 Task: Add an event with the title Second Project Evaluation and Lessons Learned Discussion, date '2024/03/04', time 7:30 AM to 9:30 AMand add a description: Emphasize the significance of clear communication throughout the exercise. Encourage catchers to use verbal cues, such as Ready? or Fall when ready, to establish a synchronized rhythm.Select event color  Basil . Add location for the event as: Glasgow, UK, logged in from the account softage.8@softage.netand send the event invitation to softage.6@softage.net and softage.7@softage.net. Set a reminder for the event Every weekday(Monday to Friday)
Action: Mouse moved to (77, 107)
Screenshot: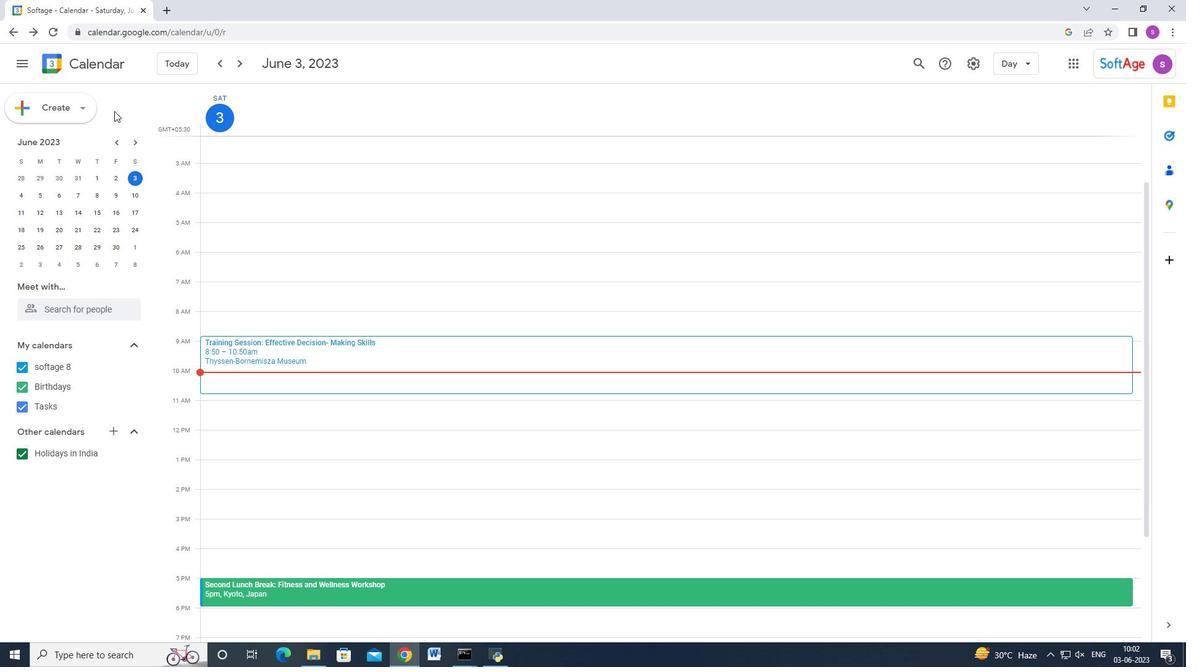 
Action: Mouse pressed left at (77, 107)
Screenshot: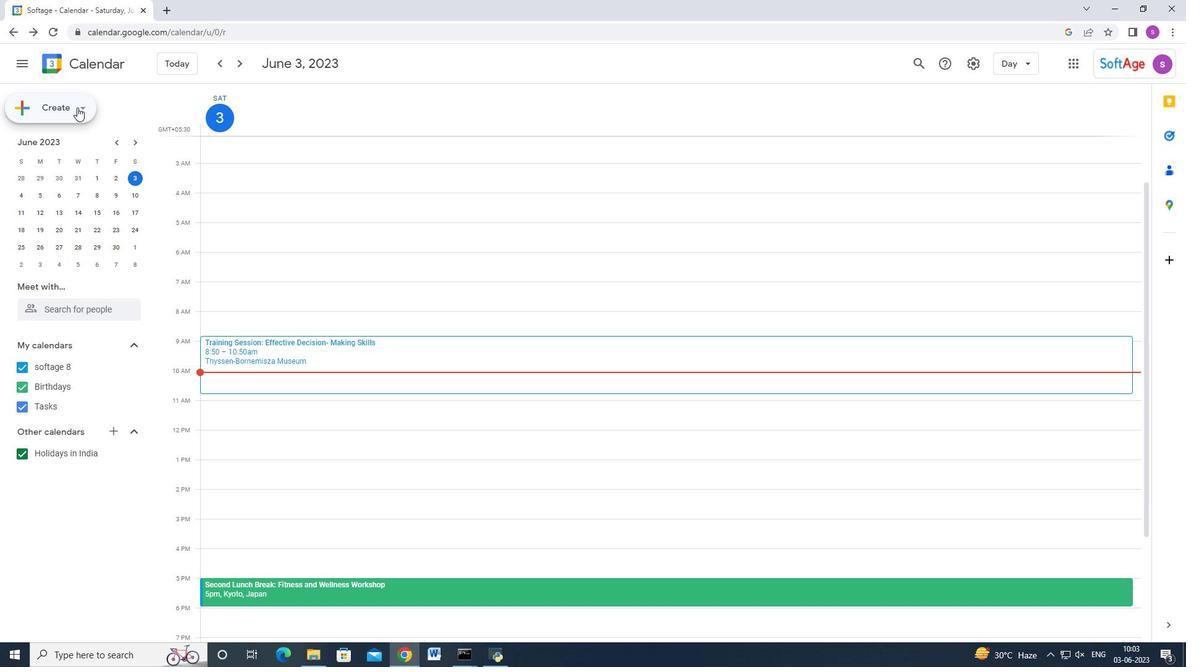 
Action: Mouse moved to (57, 138)
Screenshot: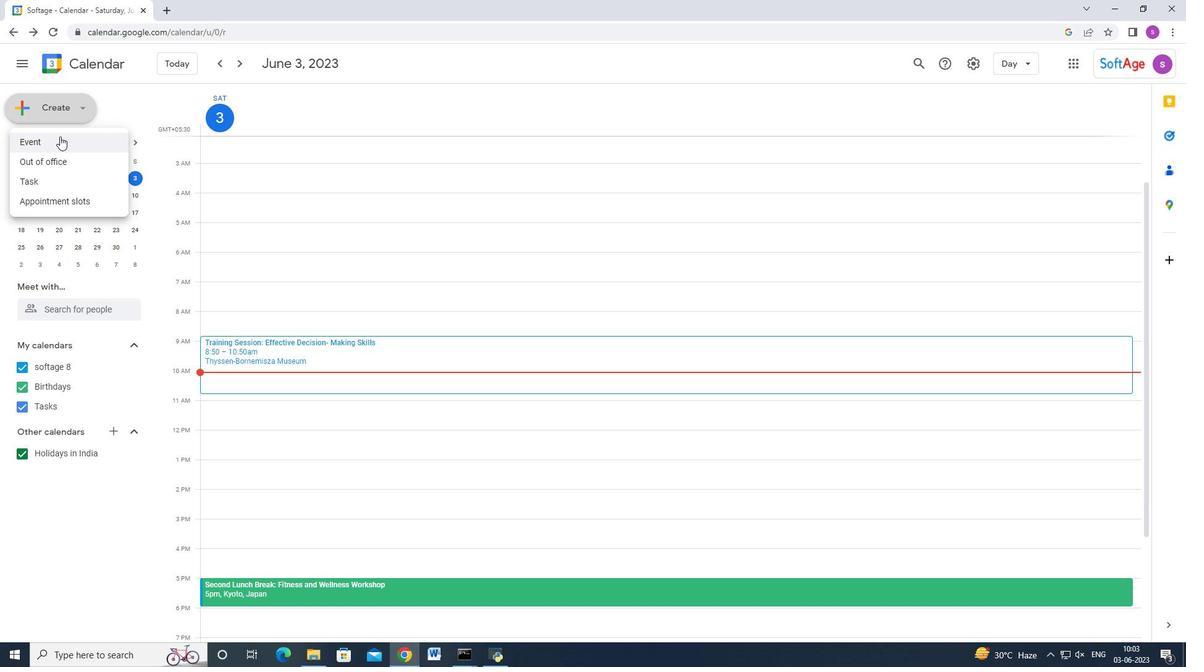 
Action: Mouse pressed left at (57, 138)
Screenshot: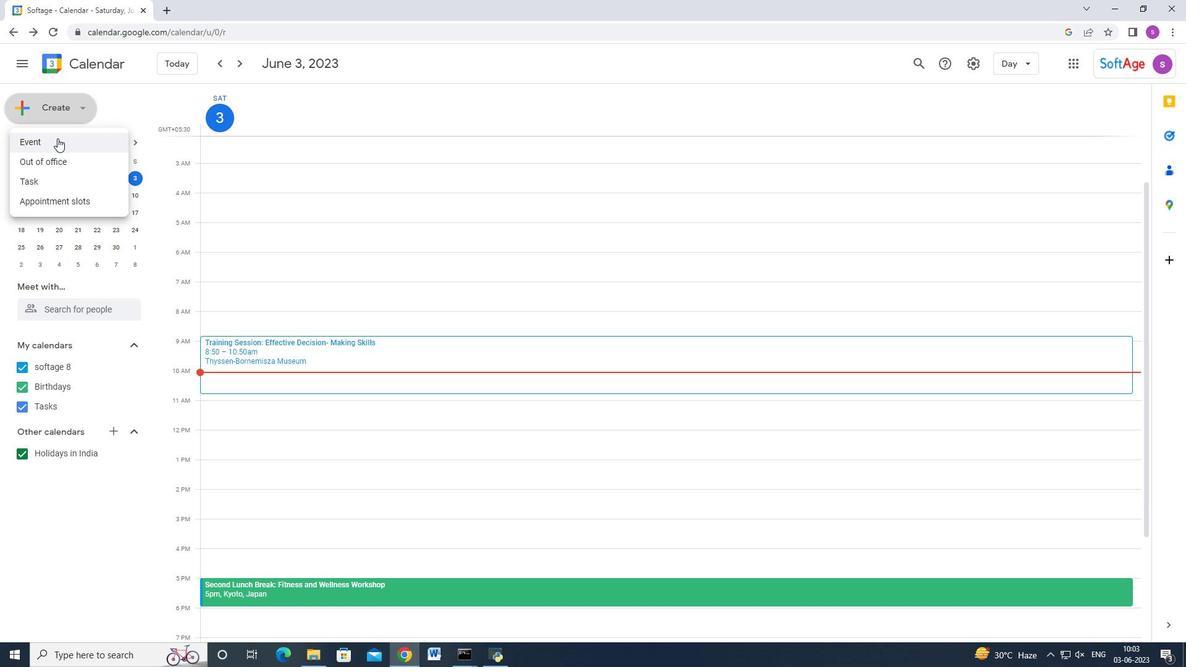 
Action: Mouse moved to (686, 478)
Screenshot: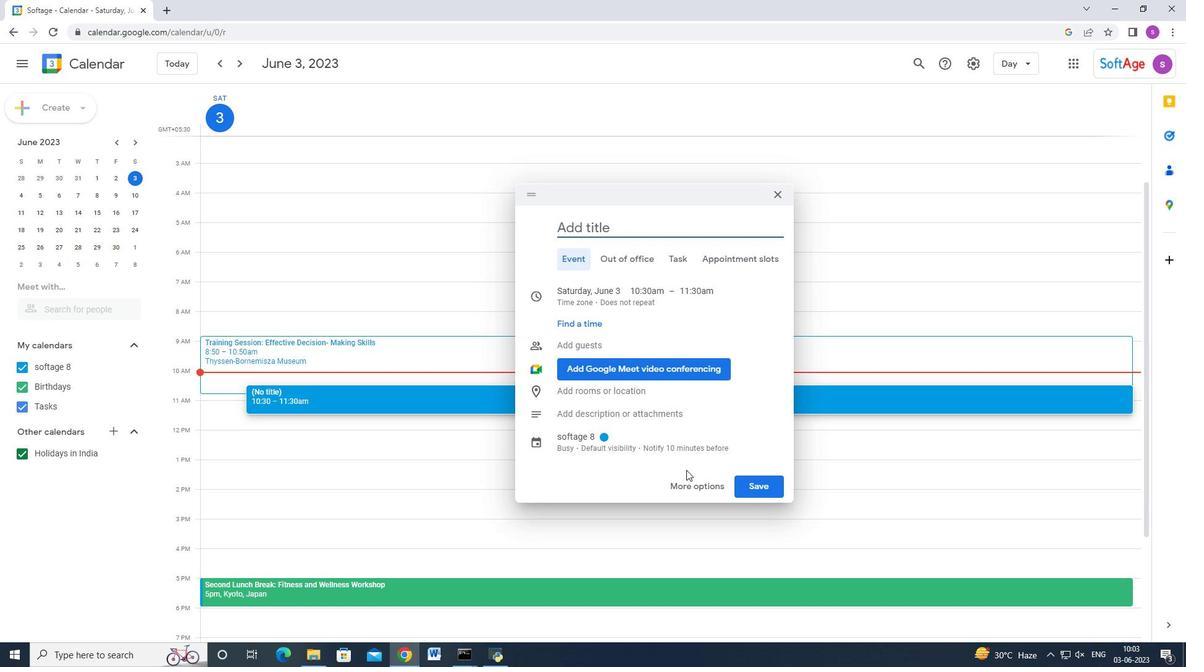
Action: Mouse pressed left at (686, 478)
Screenshot: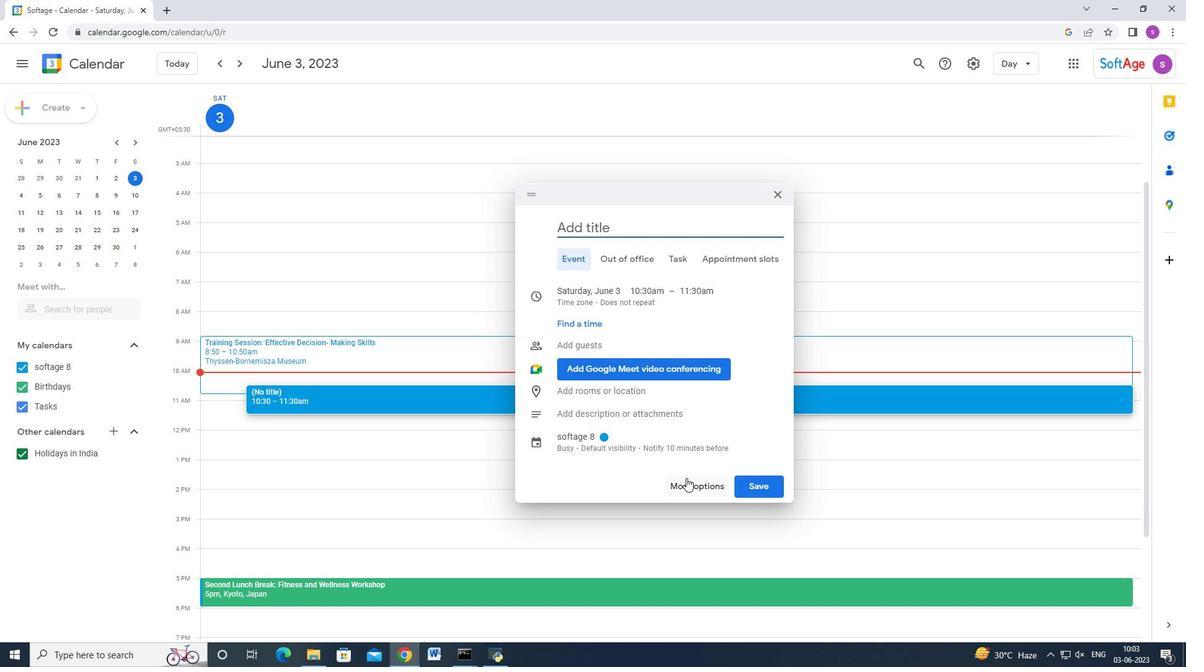 
Action: Mouse moved to (159, 82)
Screenshot: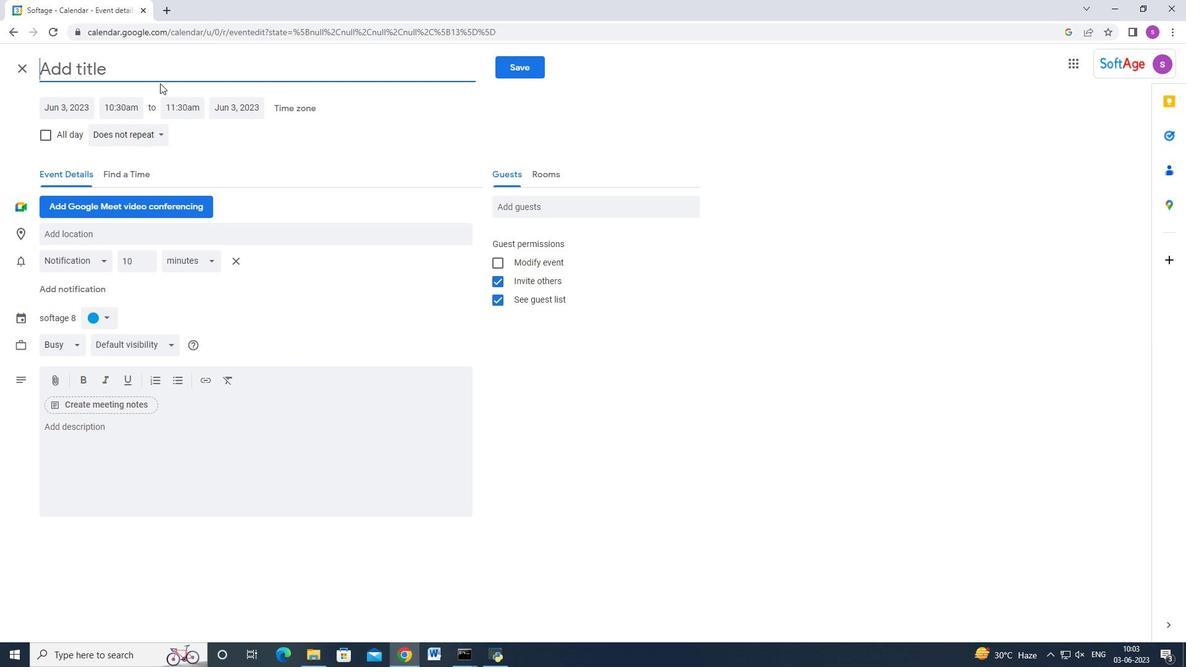 
Action: Key pressed <Key.shift>Second<Key.space><Key.shift>Project<Key.space><Key.shift_r>Evaluation<Key.space>and<Key.space><Key.shift>Lessons<Key.space><Key.shift>Learned<Key.space><Key.shift>Discussion
Screenshot: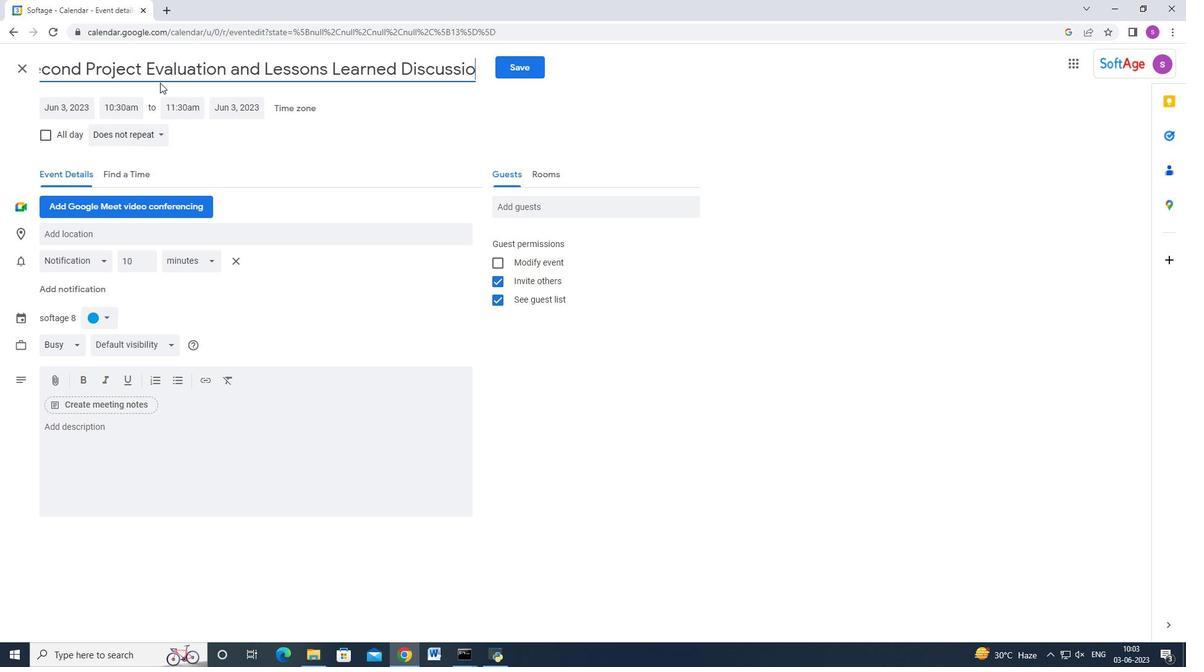 
Action: Mouse moved to (86, 111)
Screenshot: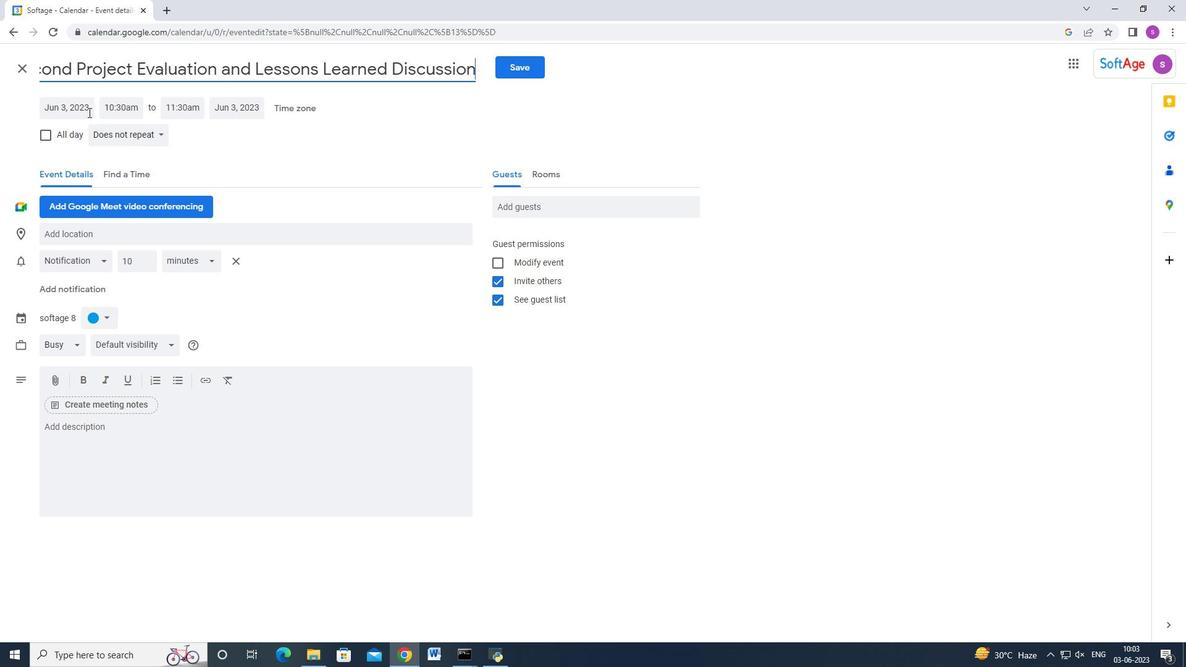 
Action: Mouse pressed left at (86, 111)
Screenshot: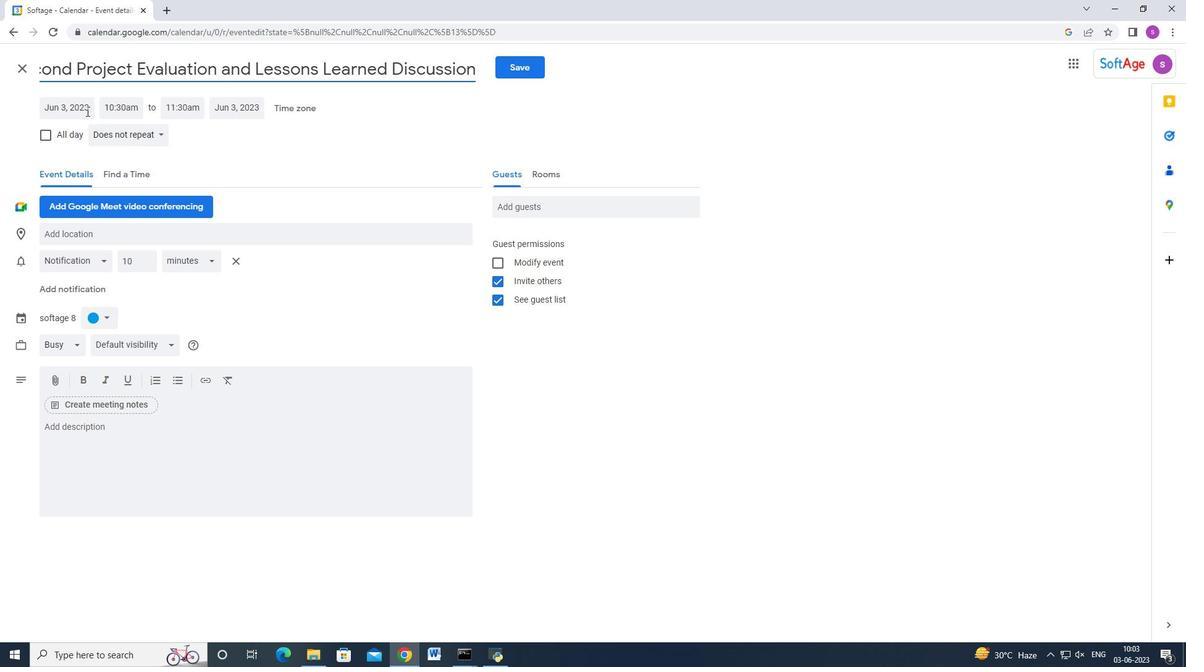 
Action: Mouse moved to (192, 130)
Screenshot: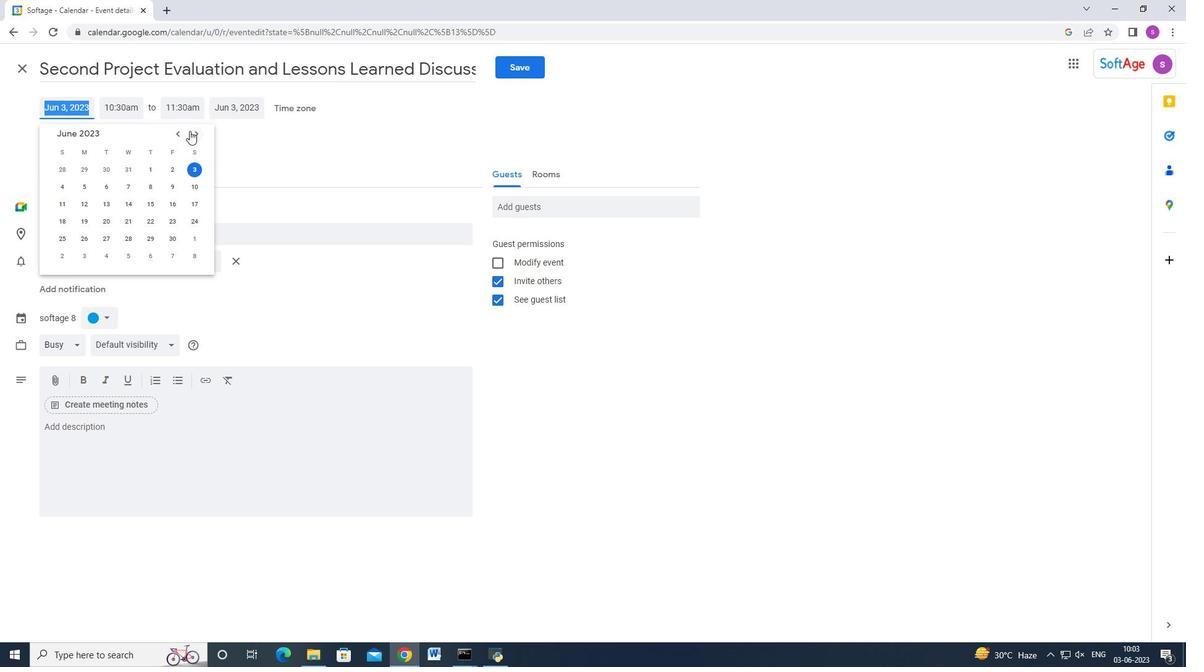 
Action: Mouse pressed left at (192, 130)
Screenshot: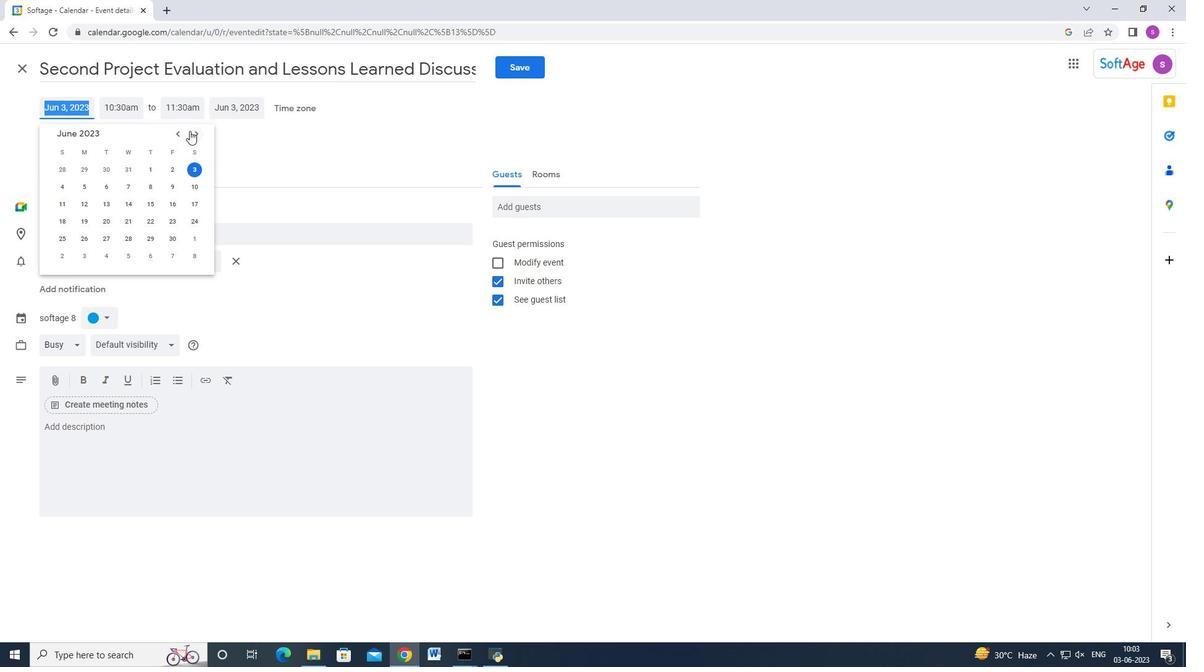 
Action: Mouse moved to (193, 130)
Screenshot: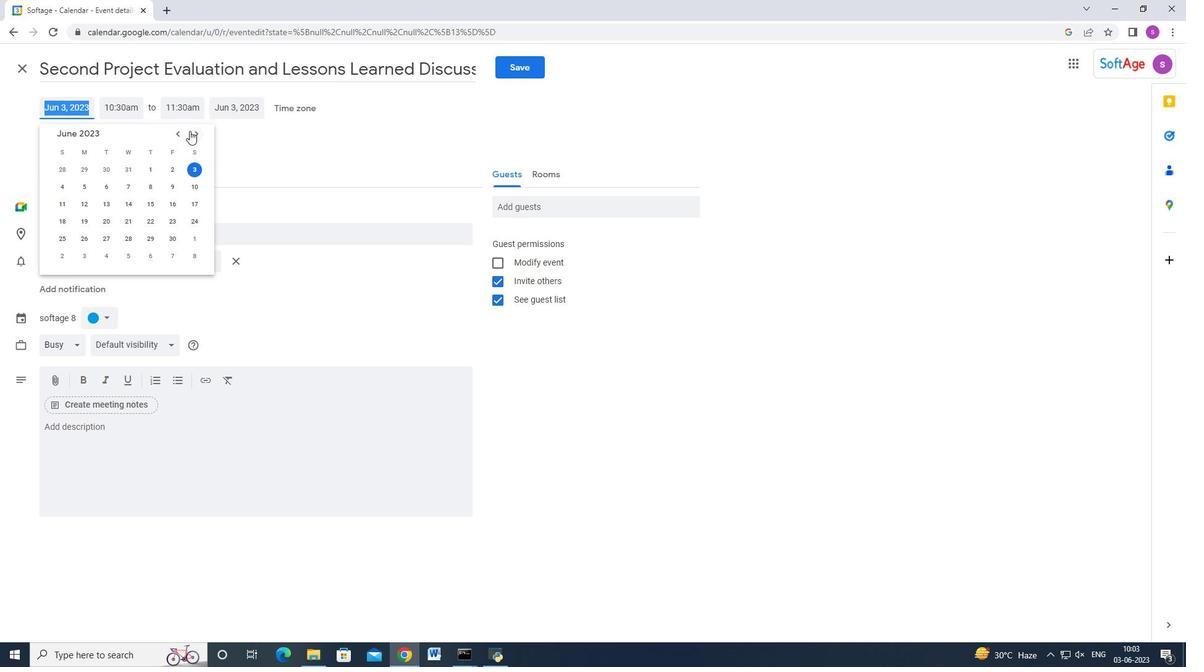 
Action: Mouse pressed left at (193, 130)
Screenshot: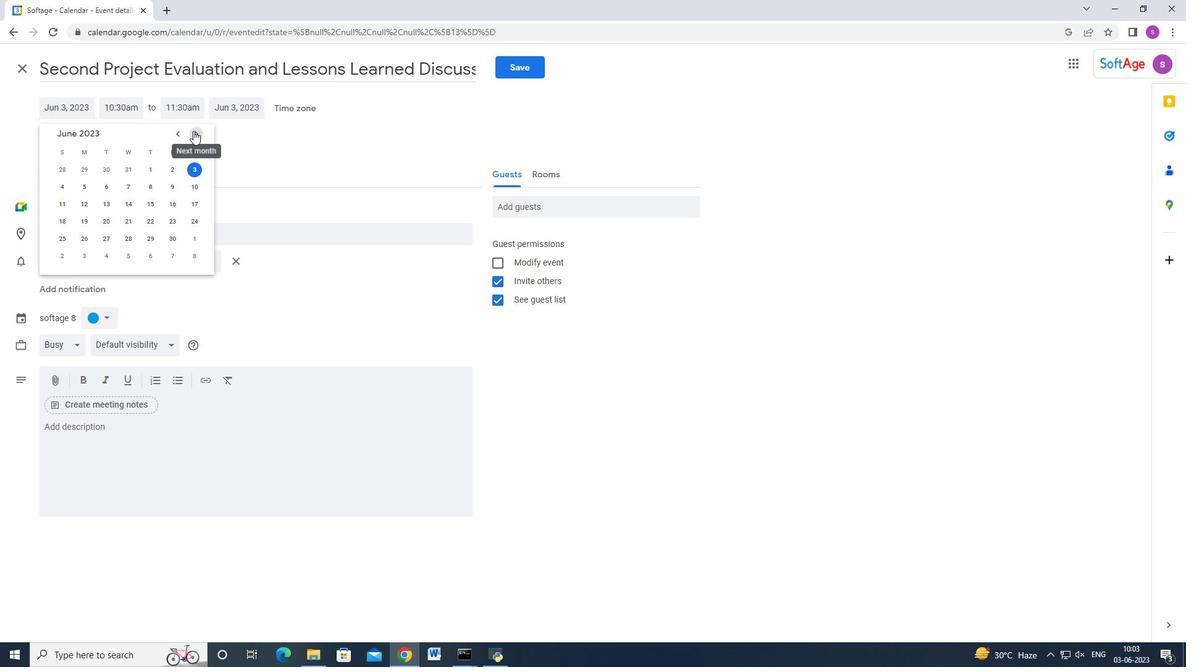 
Action: Mouse pressed left at (193, 130)
Screenshot: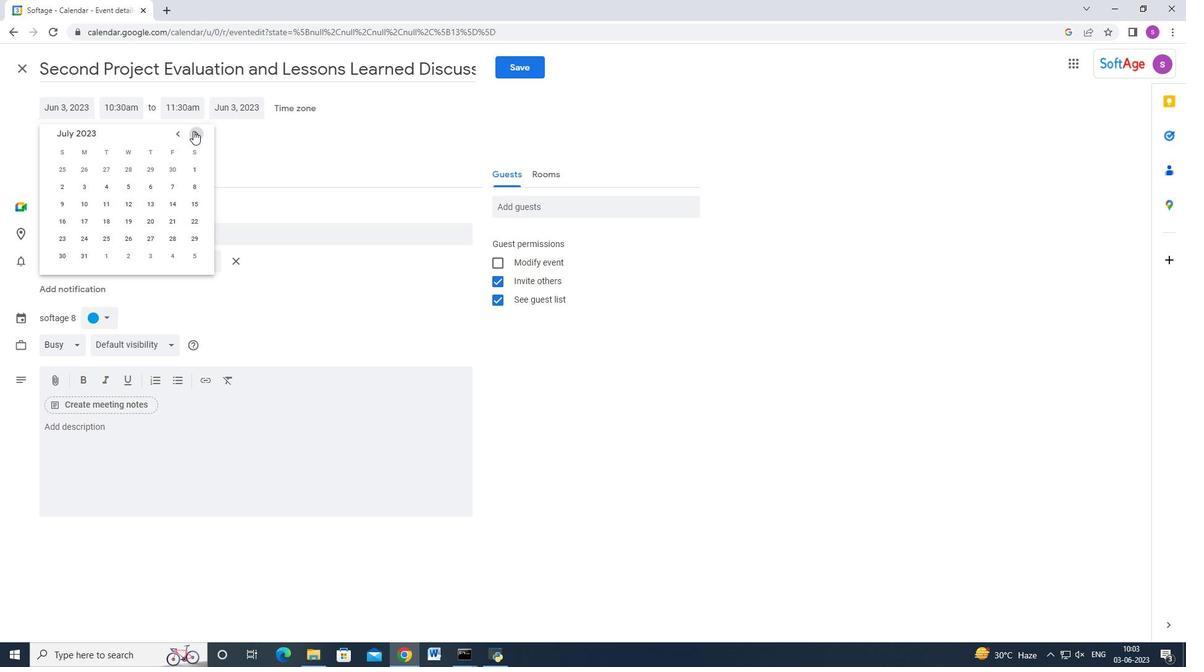 
Action: Mouse pressed left at (193, 130)
Screenshot: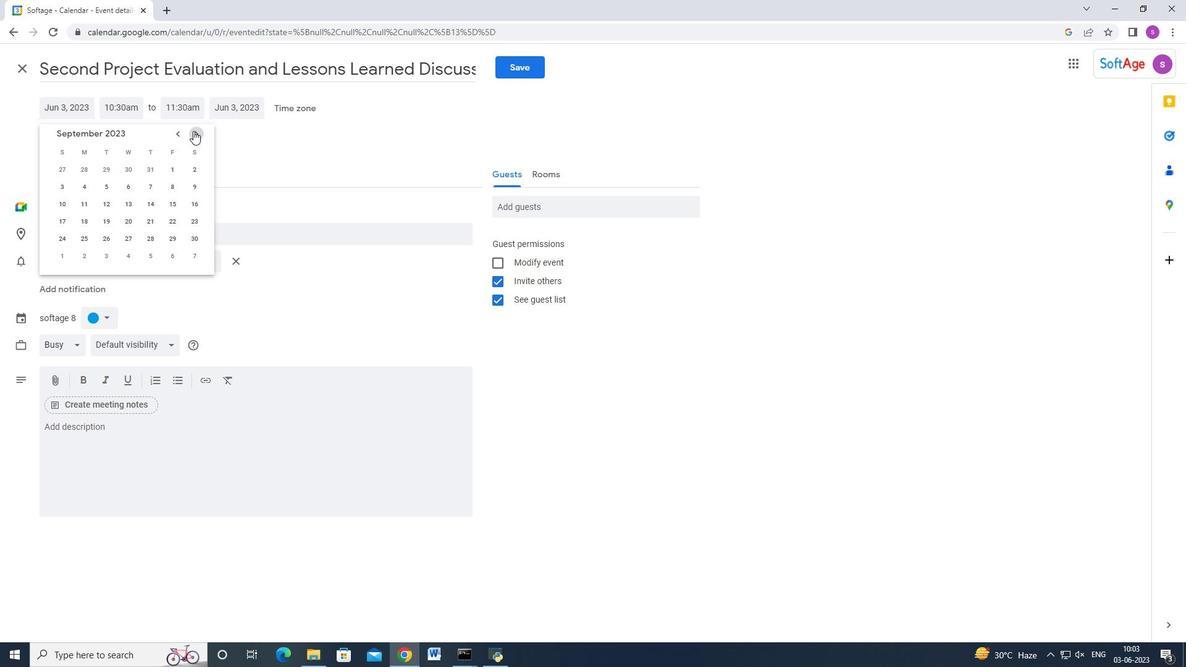 
Action: Mouse pressed left at (193, 130)
Screenshot: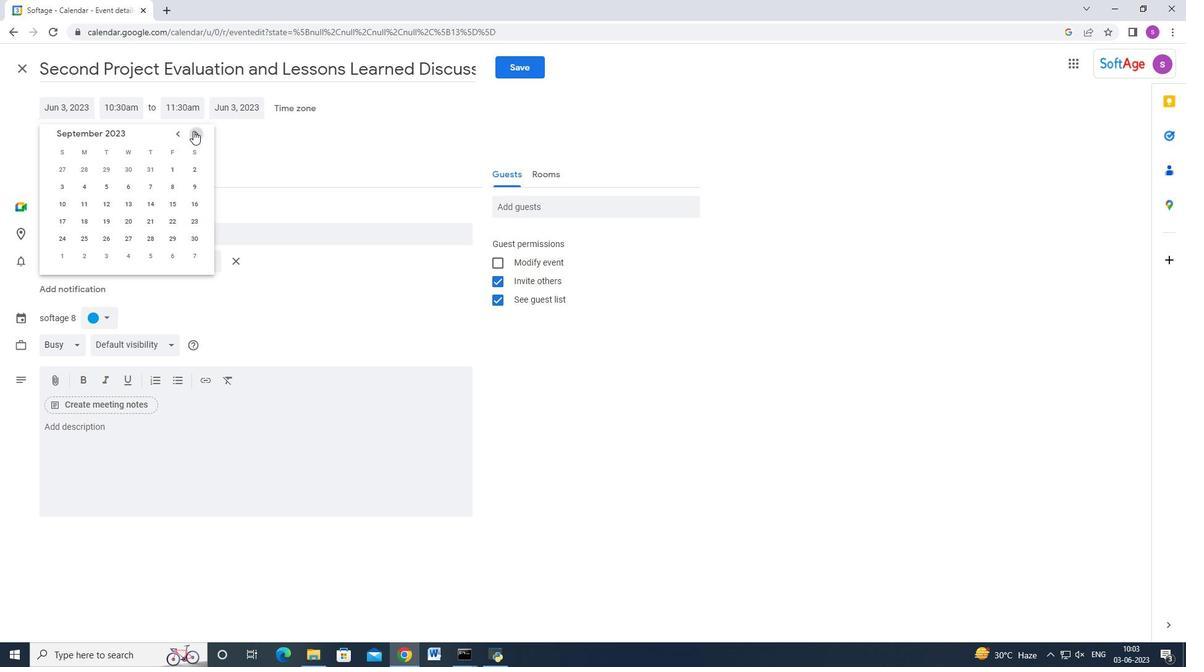 
Action: Mouse moved to (192, 131)
Screenshot: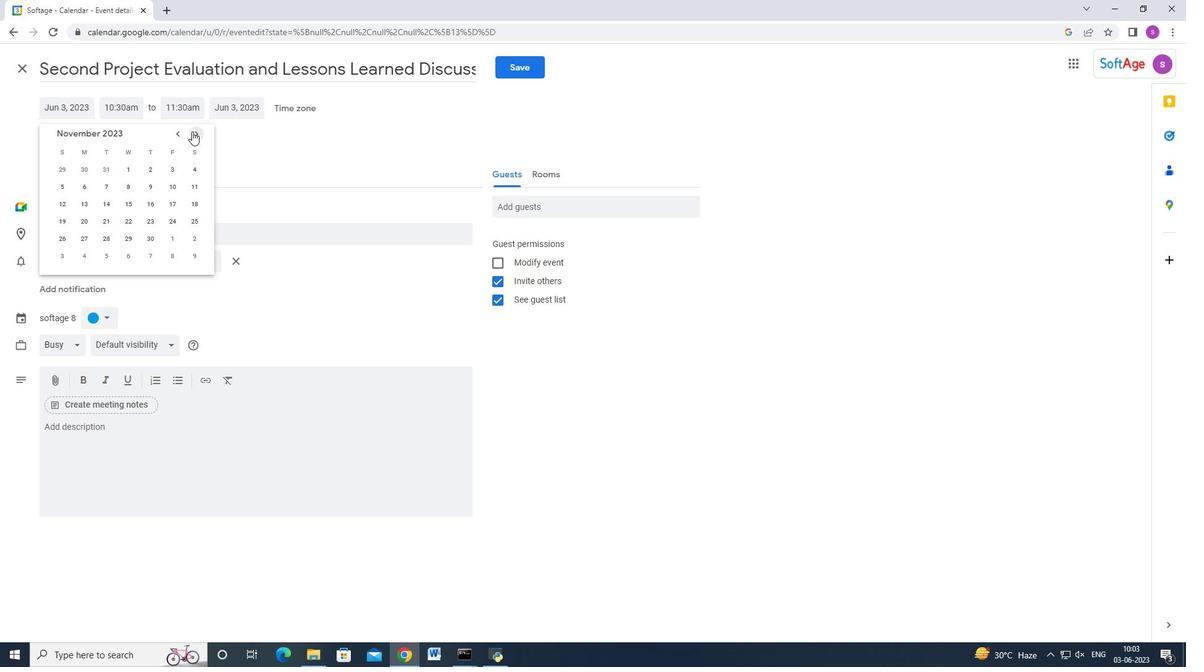 
Action: Mouse pressed left at (192, 131)
Screenshot: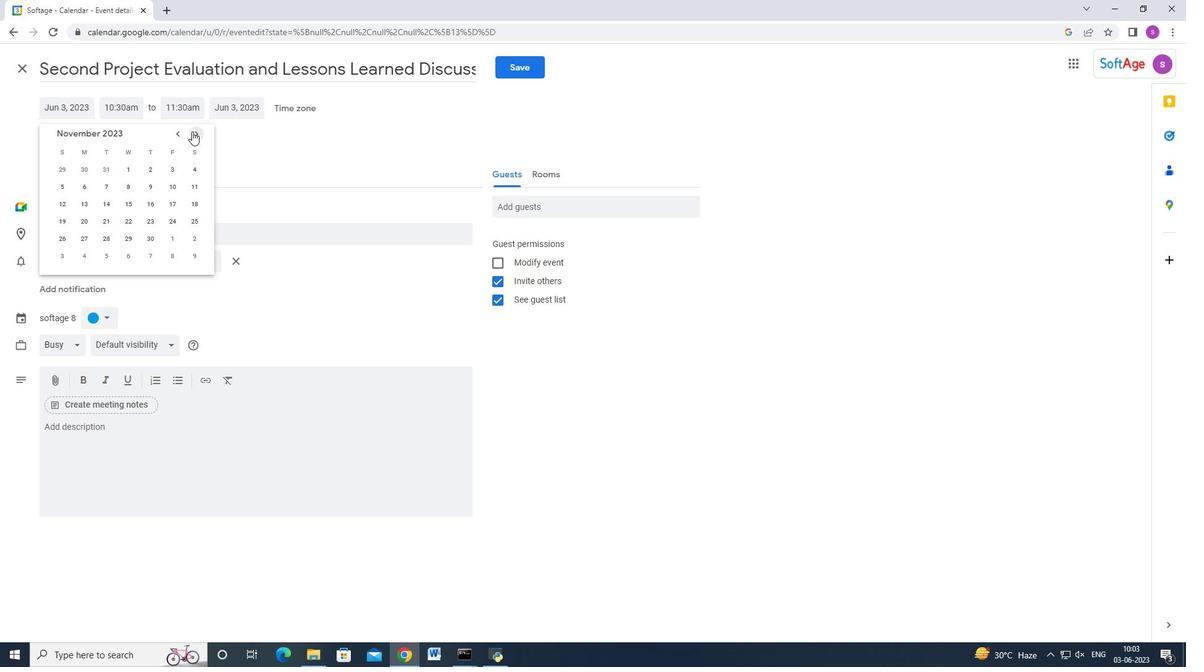 
Action: Mouse pressed left at (192, 131)
Screenshot: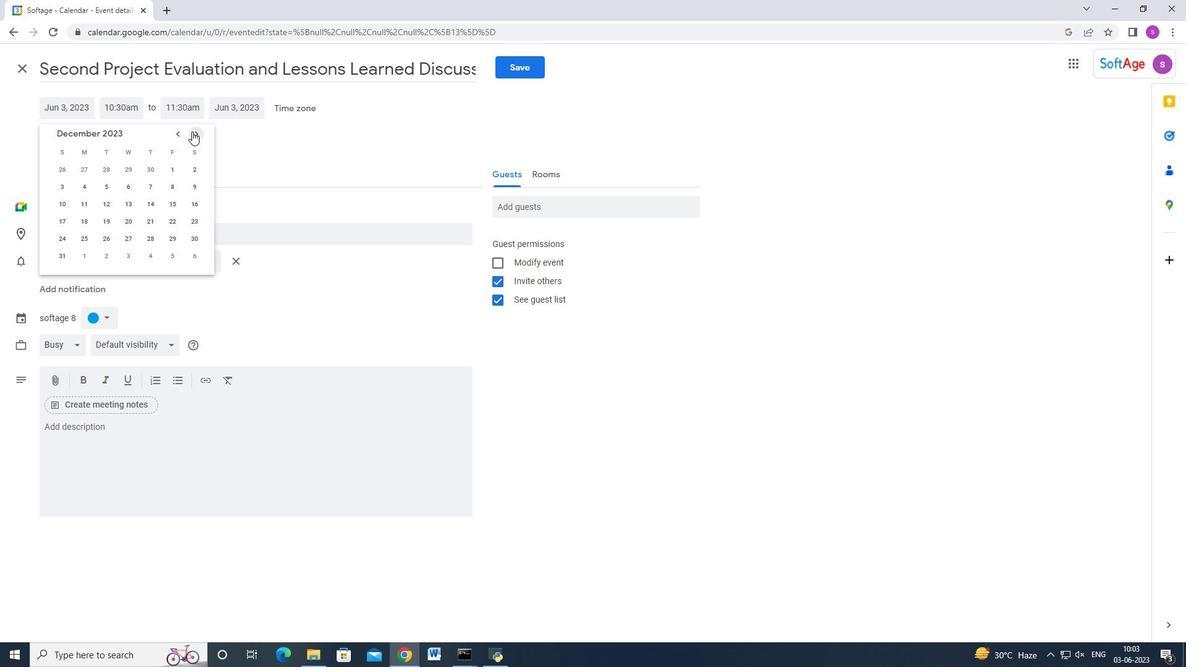 
Action: Mouse pressed left at (192, 131)
Screenshot: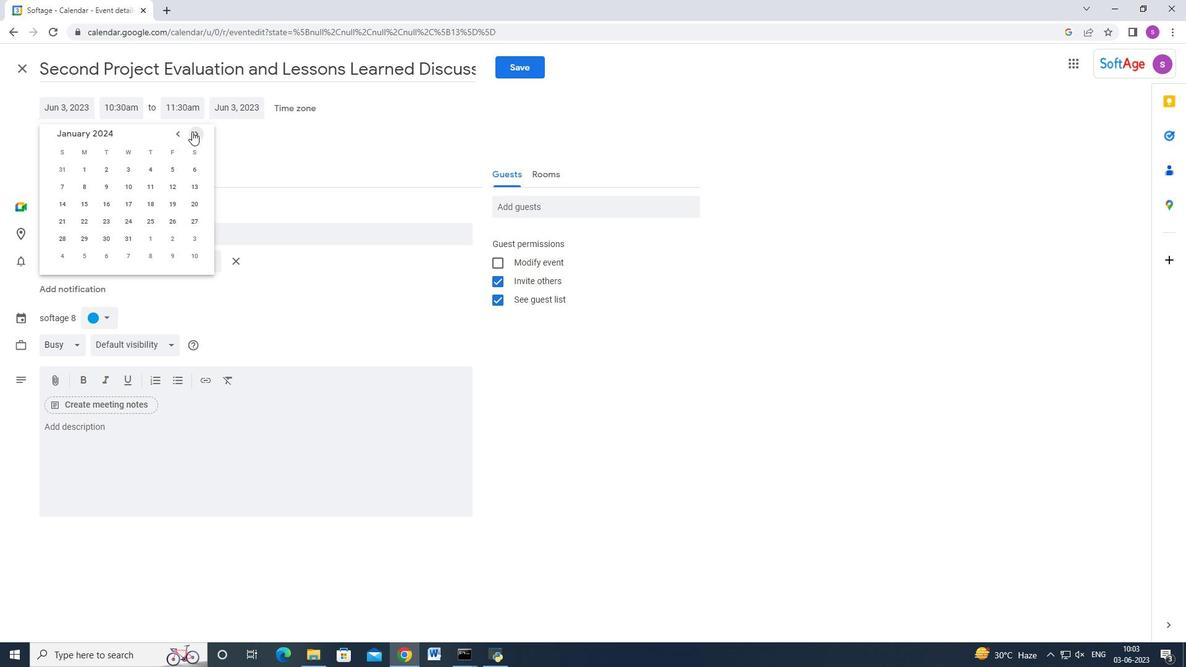 
Action: Mouse pressed left at (192, 131)
Screenshot: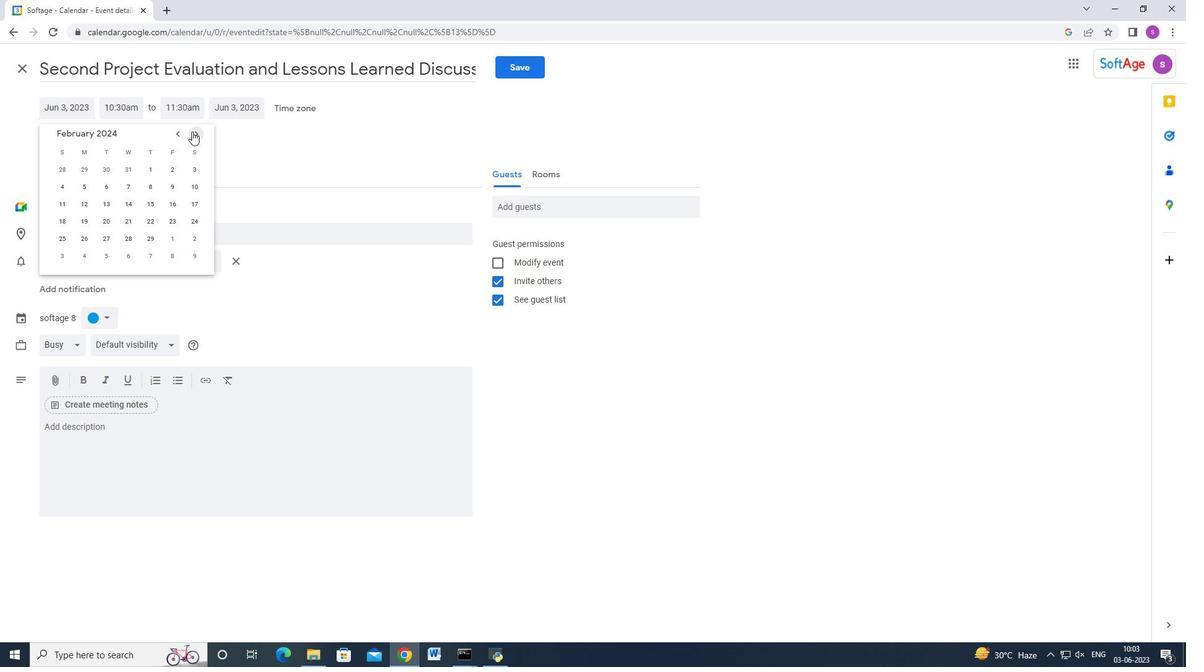 
Action: Mouse moved to (87, 187)
Screenshot: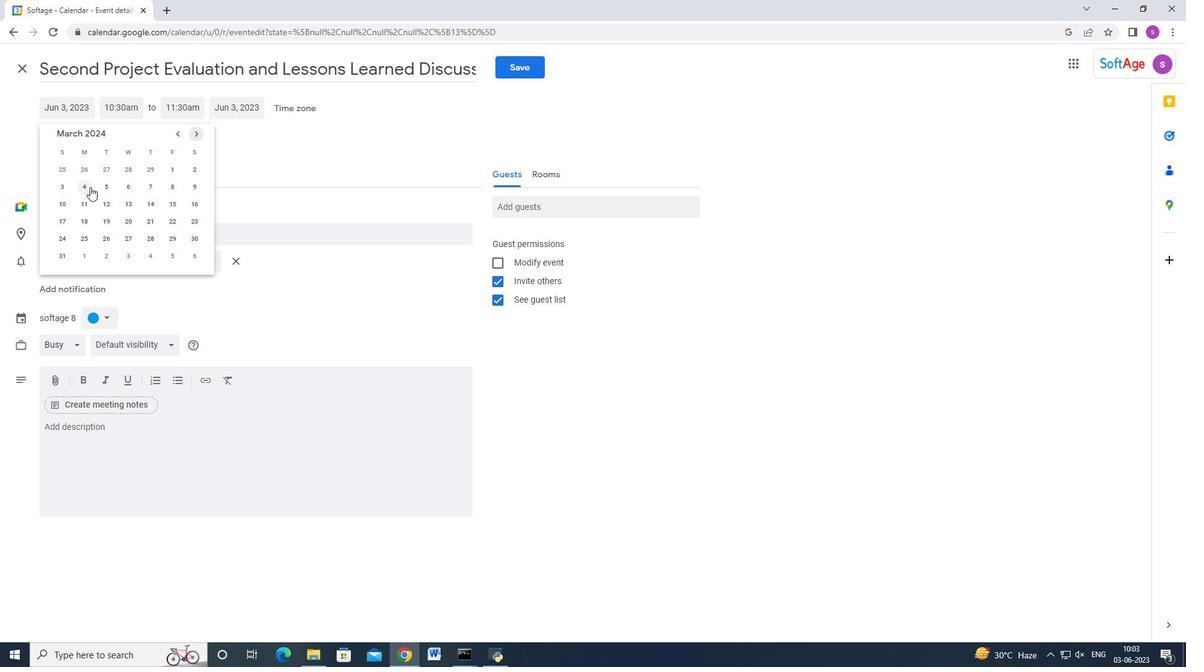 
Action: Mouse pressed left at (87, 187)
Screenshot: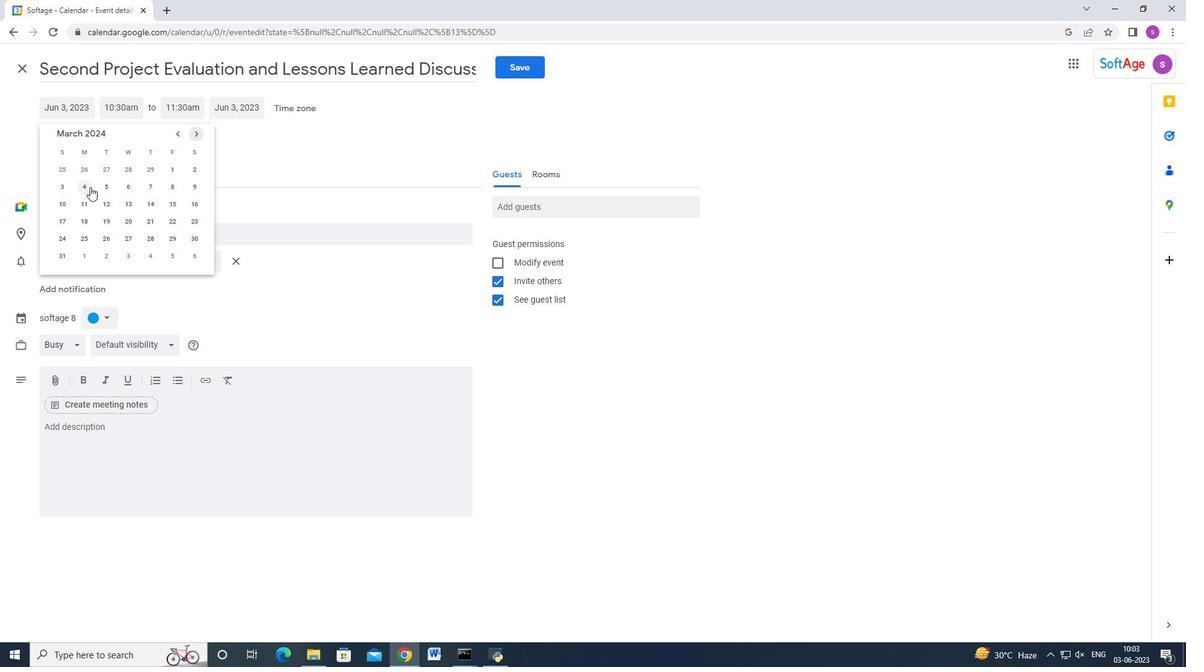 
Action: Mouse moved to (126, 111)
Screenshot: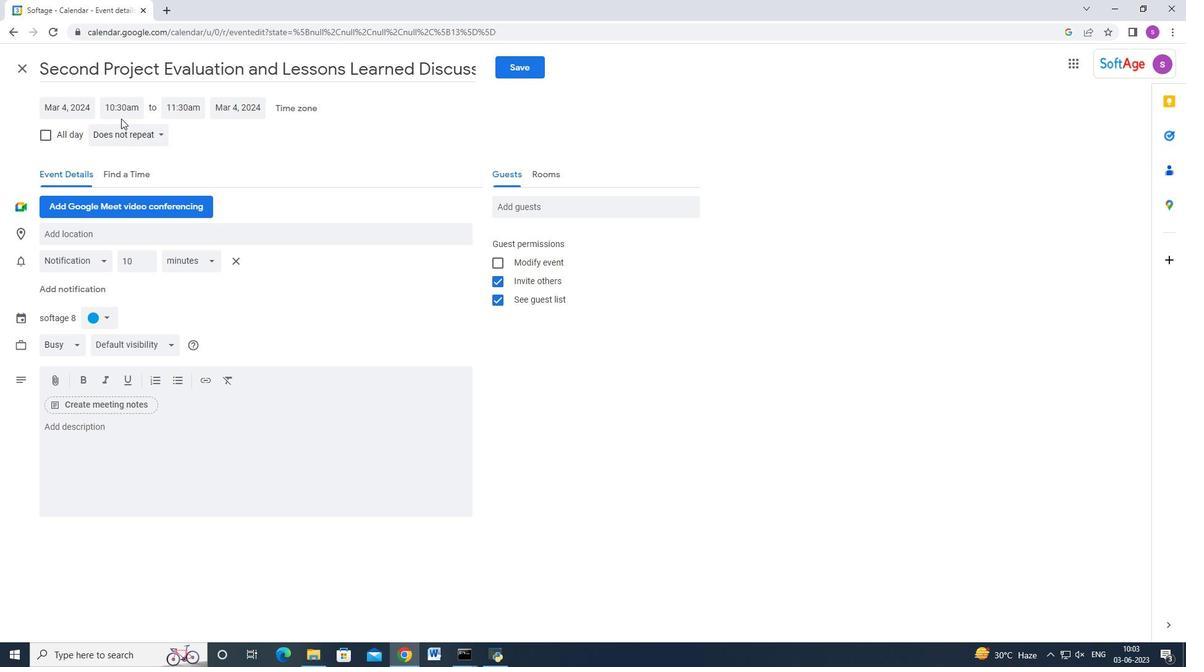 
Action: Mouse pressed left at (126, 111)
Screenshot: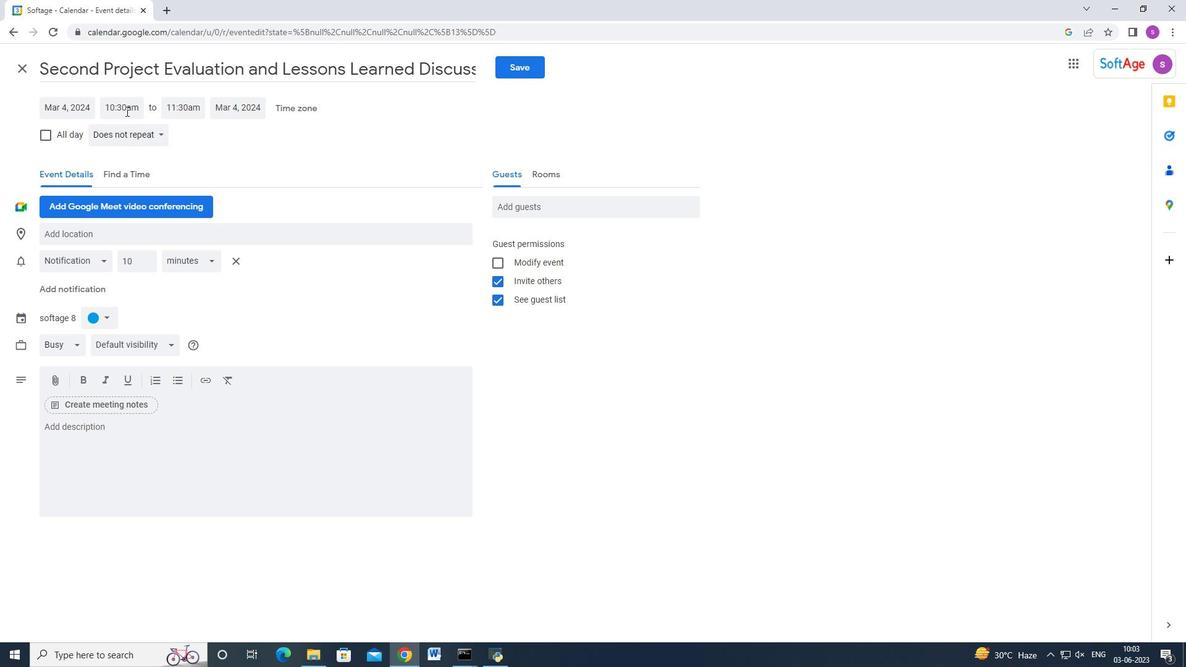 
Action: Key pressed 7<Key.shift>:4<Key.backspace>30am<Key.enter><Key.tab>9<Key.shift>:30am<Key.enter>
Screenshot: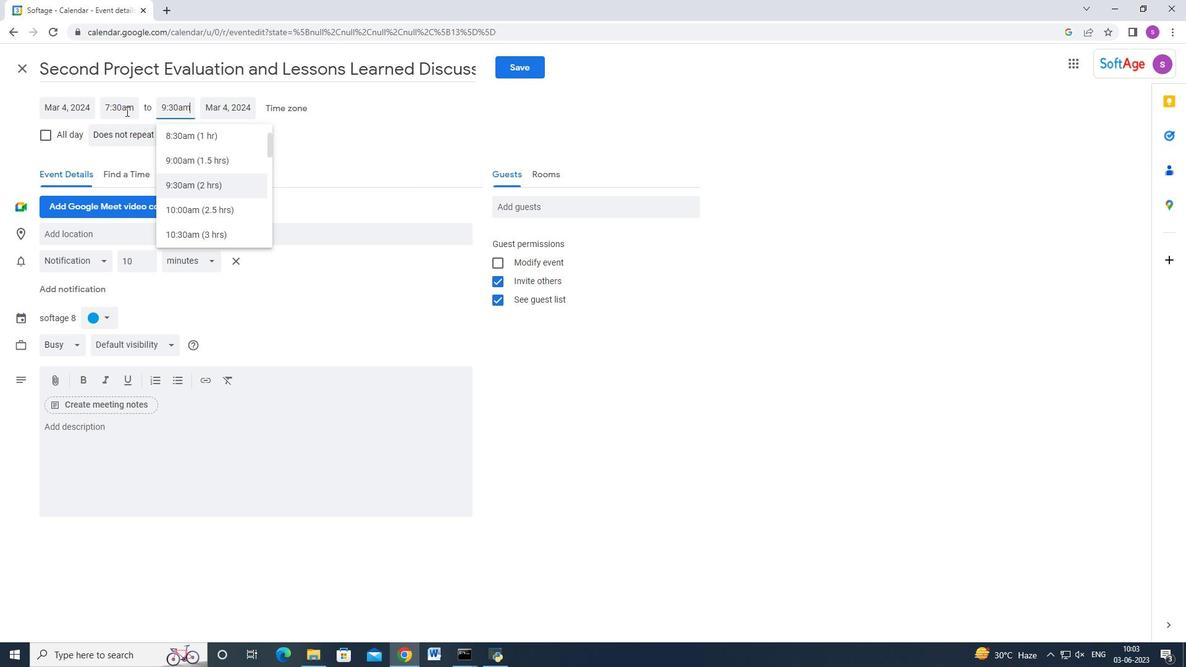 
Action: Mouse moved to (147, 439)
Screenshot: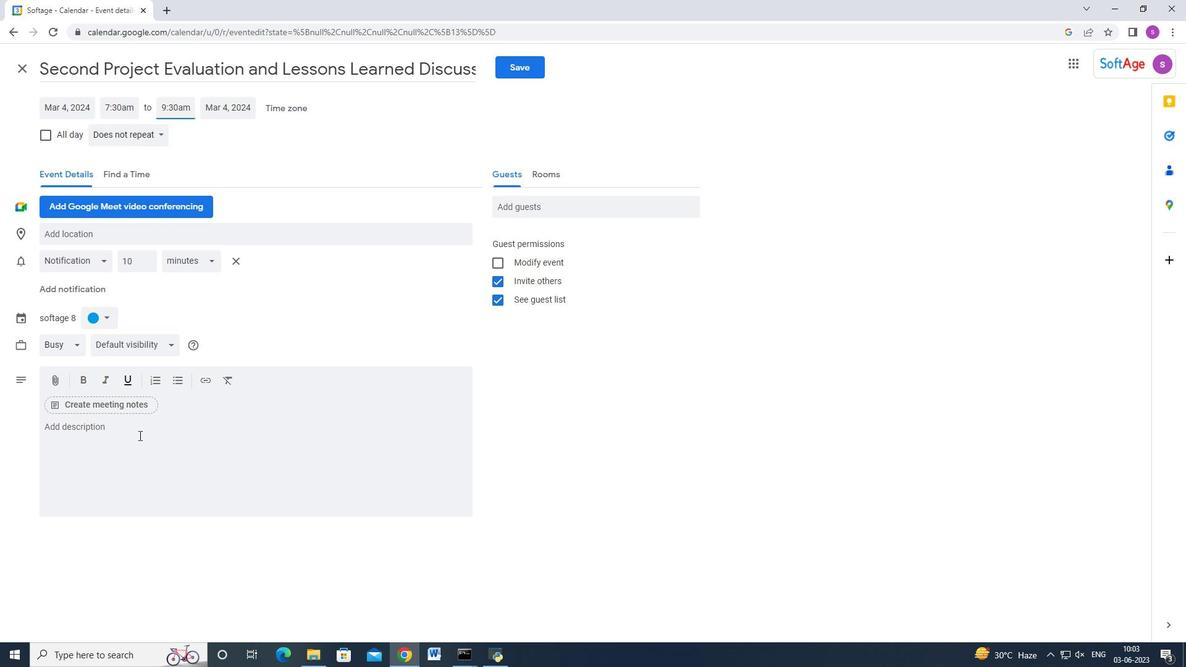 
Action: Mouse pressed left at (147, 439)
Screenshot: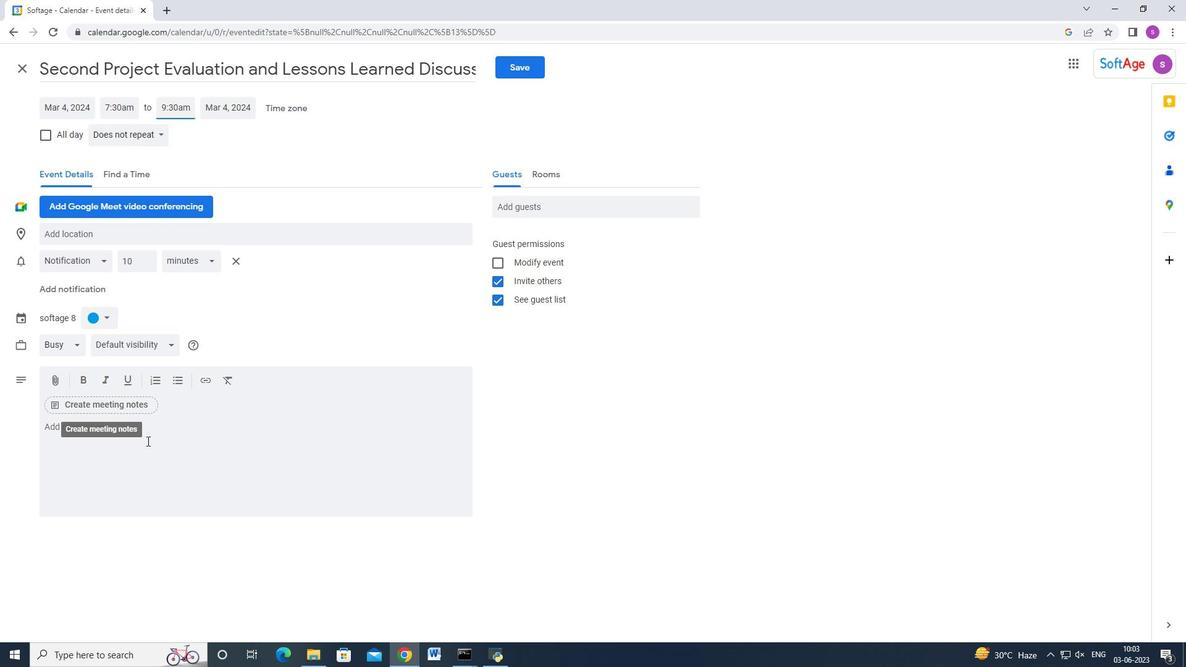 
Action: Key pressed <Key.shift_r>Emphasize<Key.space>the<Key.space>significance<Key.space>of<Key.space>clear<Key.space>communication<Key.space>throughout<Key.space>the<Key.space>exercise.<Key.space><Key.shift>Encourage<Key.space>catchers<Key.space>to<Key.space>use<Key.space>verbal,<Key.backspace><Key.space>cues,<Key.space>such<Key.space>as<Key.space><Key.shift_r>Ready<Key.shift_r>?<Key.space>or<Key.space><Key.shift_r>Fall<Key.space>when<Key.space>ready,<Key.space>to<Key.space>establish<Key.space>a<Key.space>su<Key.backspace>yu<Key.backspace>nchronized<Key.space>rhythm.
Screenshot: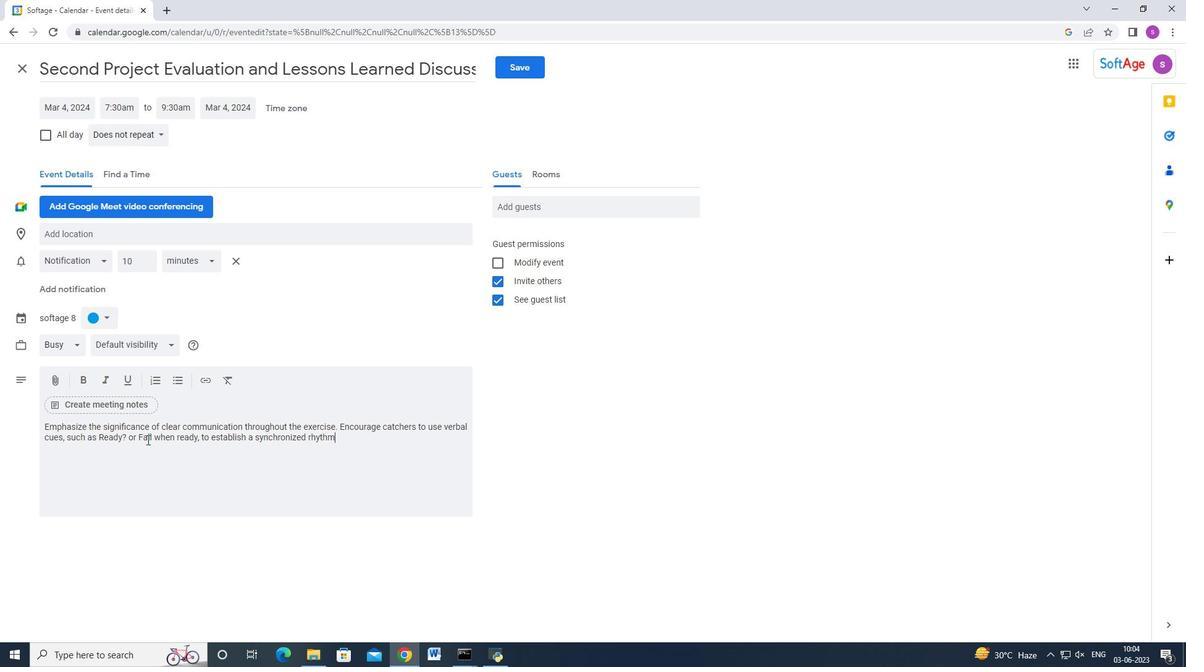 
Action: Mouse moved to (101, 322)
Screenshot: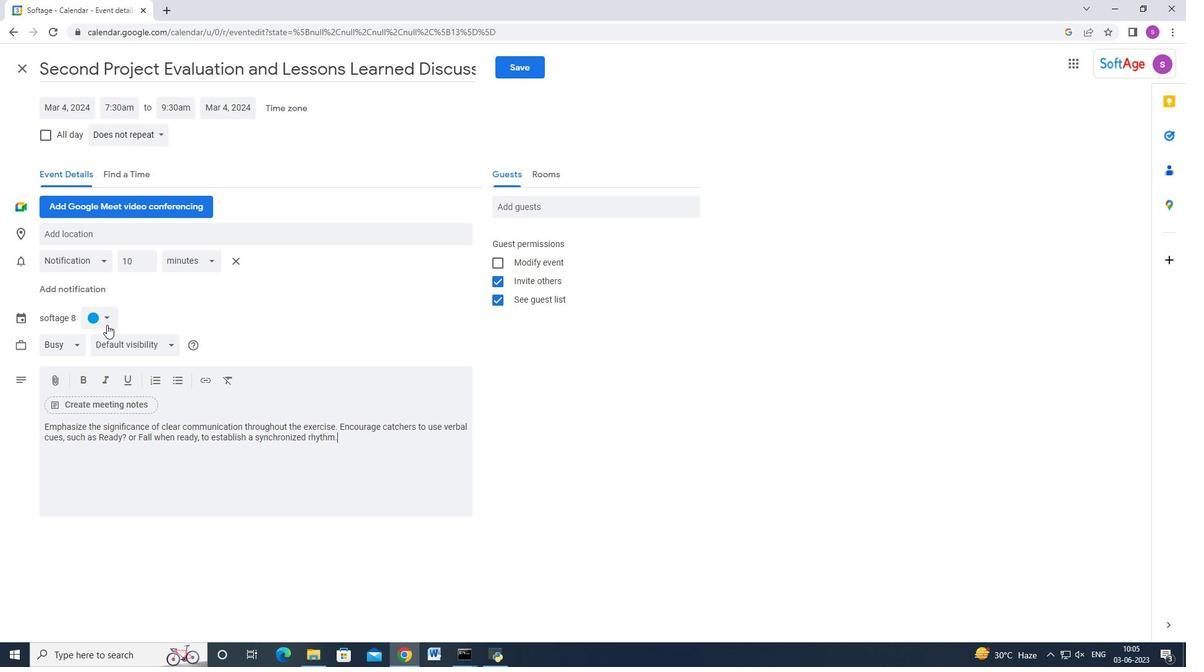 
Action: Mouse pressed left at (101, 322)
Screenshot: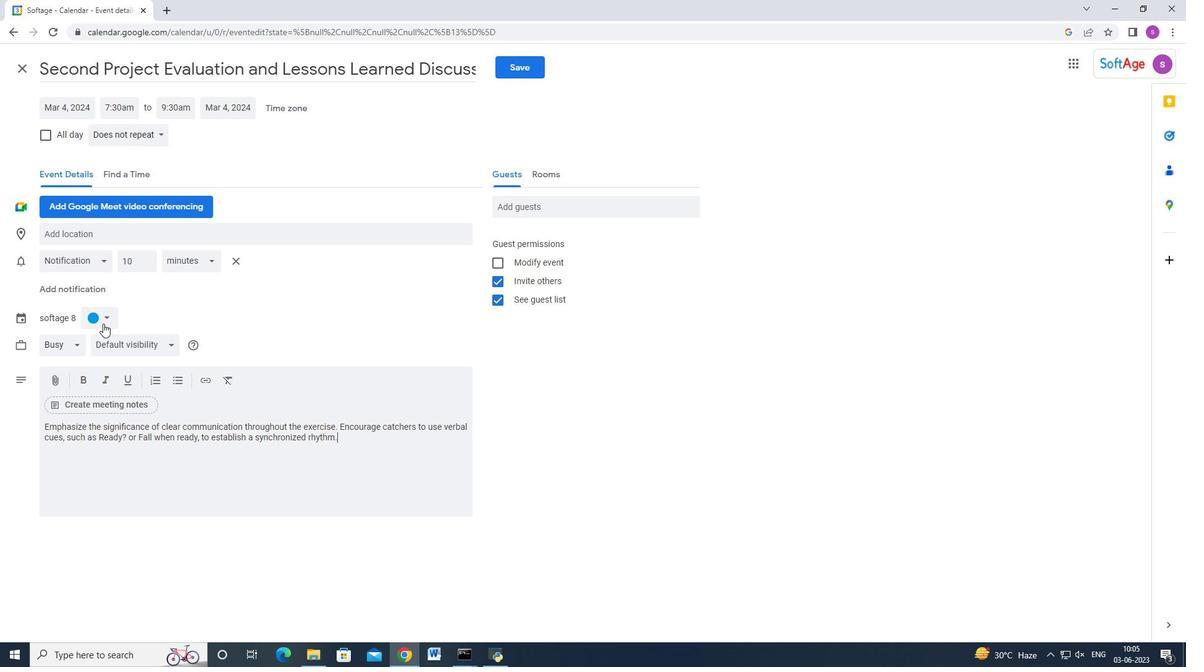
Action: Mouse moved to (108, 345)
Screenshot: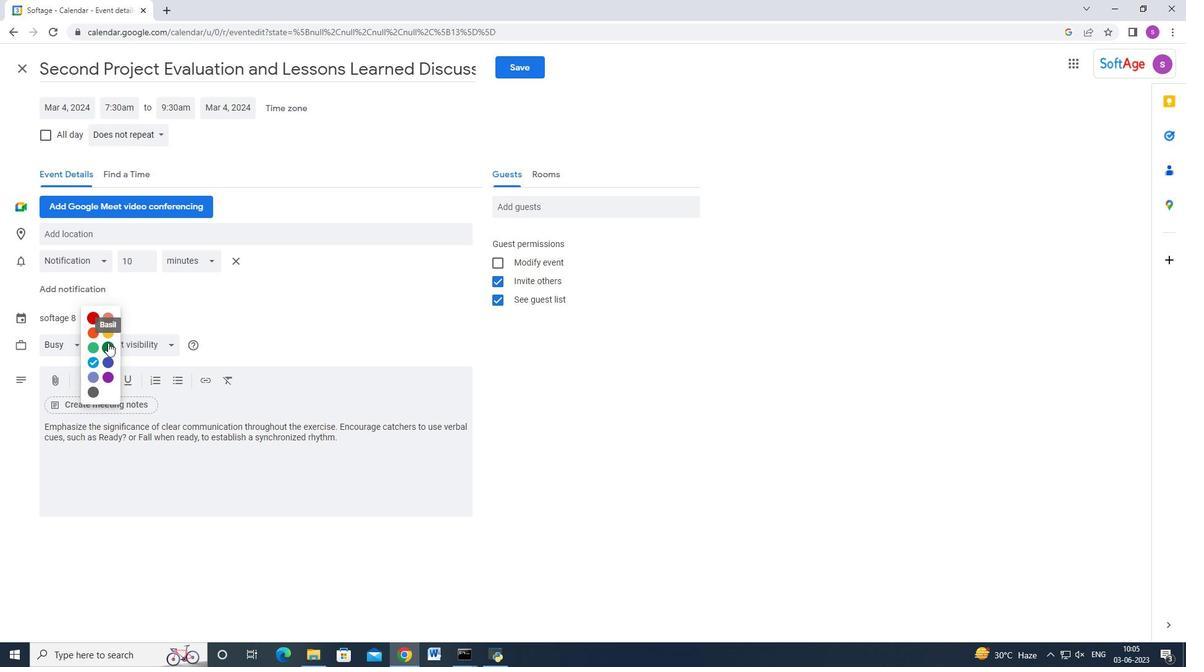 
Action: Mouse pressed left at (108, 345)
Screenshot: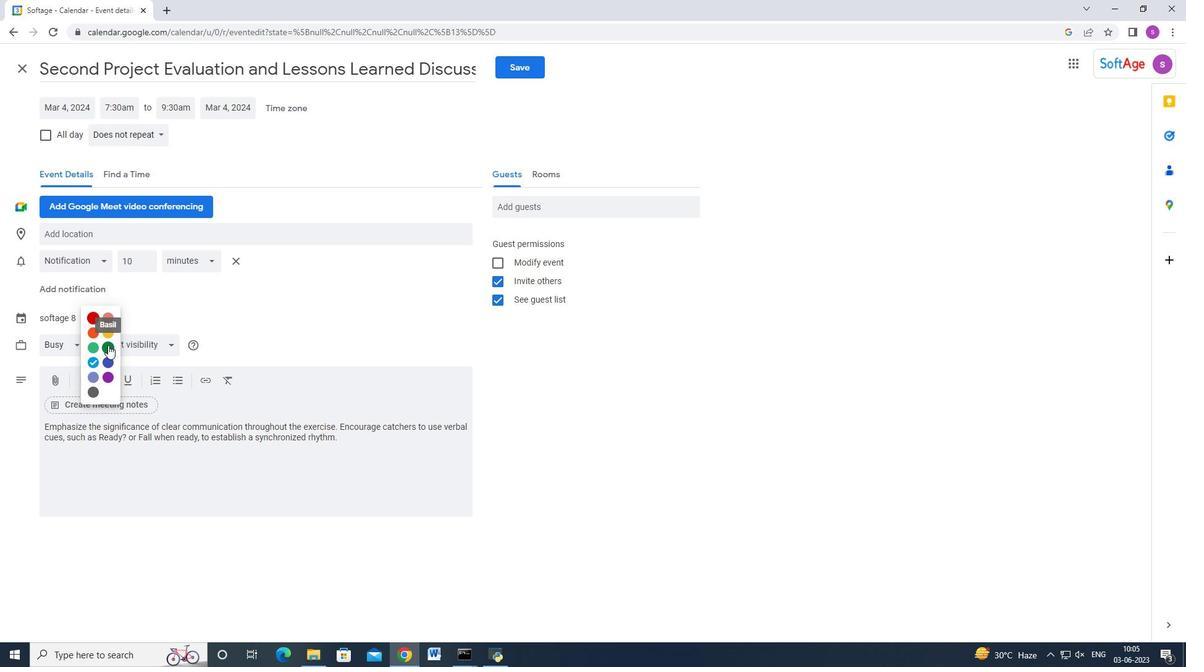 
Action: Mouse moved to (218, 229)
Screenshot: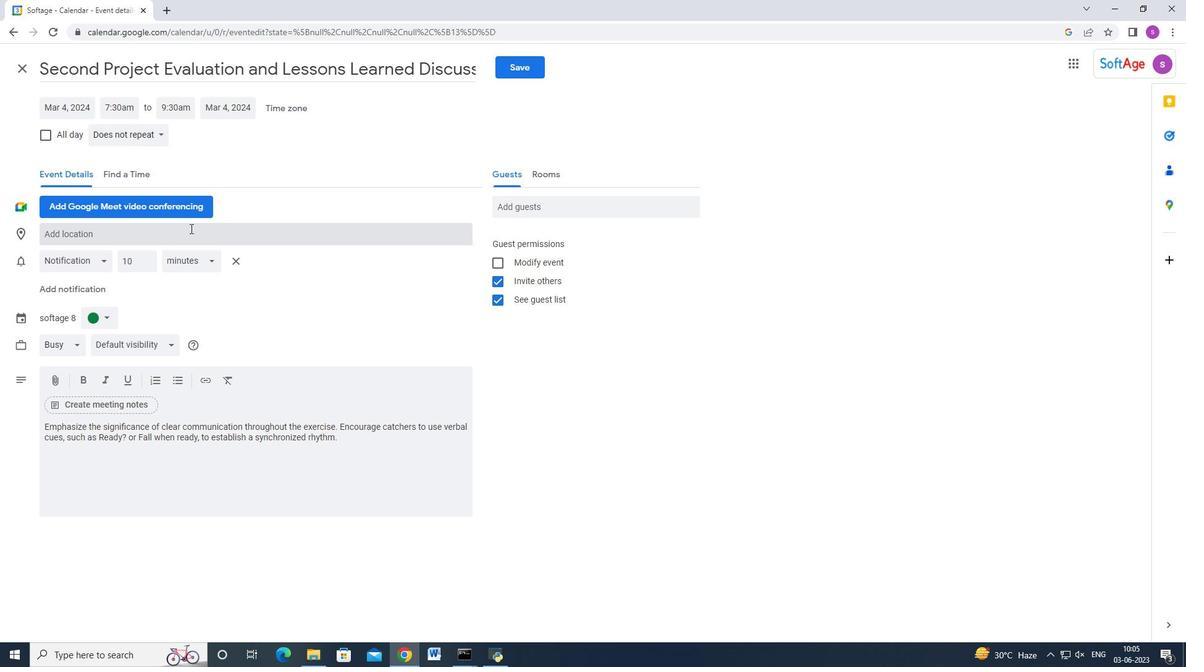 
Action: Mouse pressed left at (218, 229)
Screenshot: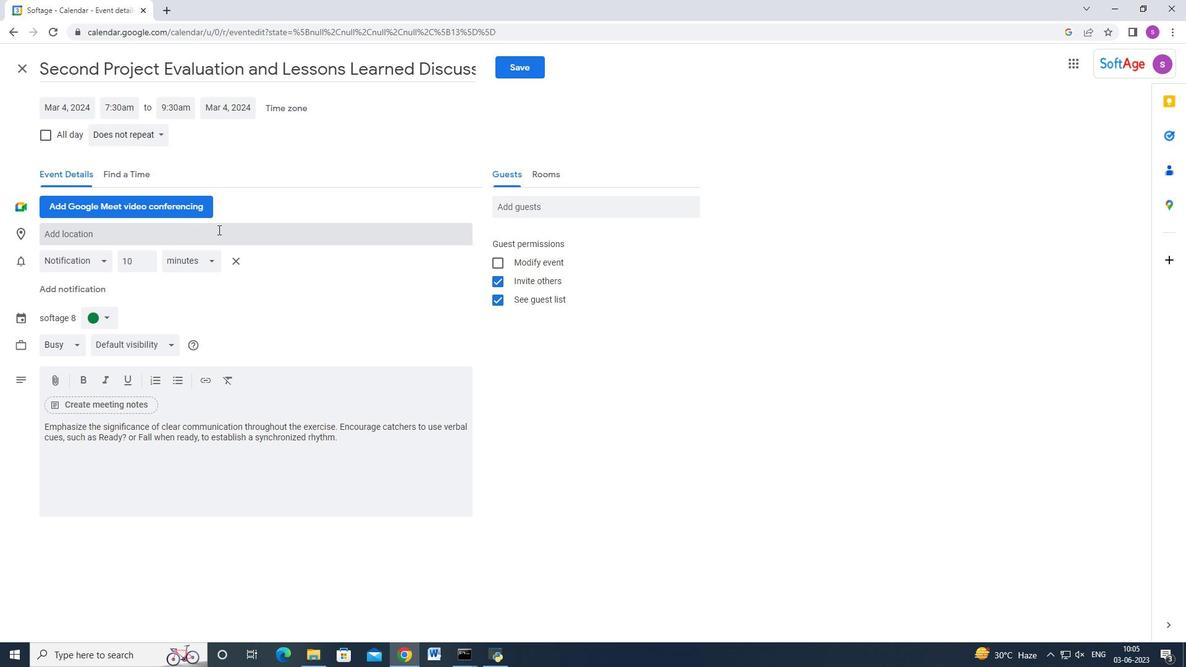 
Action: Key pressed <Key.shift>Glasgow,<Key.space><Key.shift>Uk<Key.enter>
Screenshot: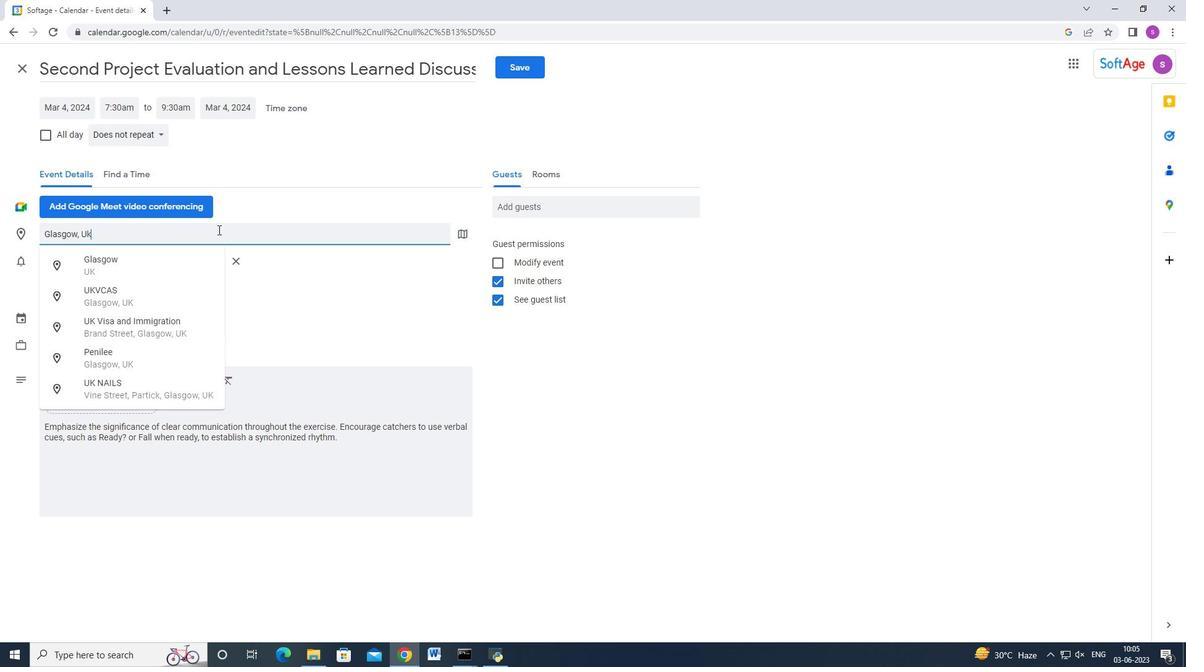 
Action: Mouse moved to (536, 204)
Screenshot: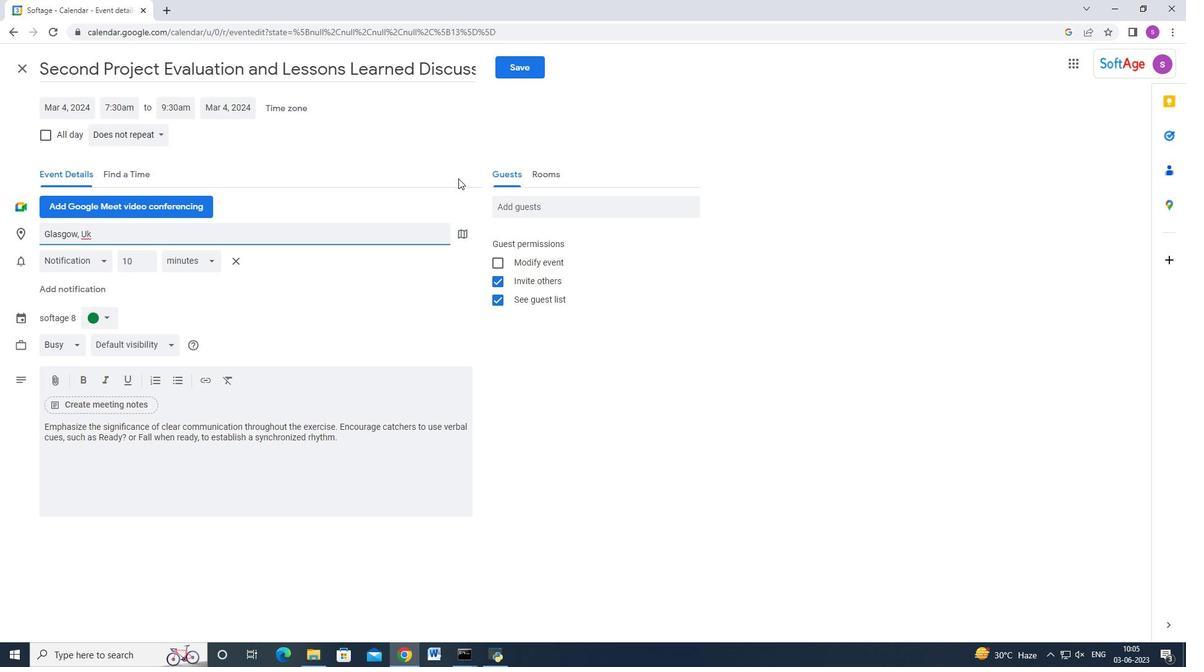 
Action: Mouse pressed left at (536, 204)
Screenshot: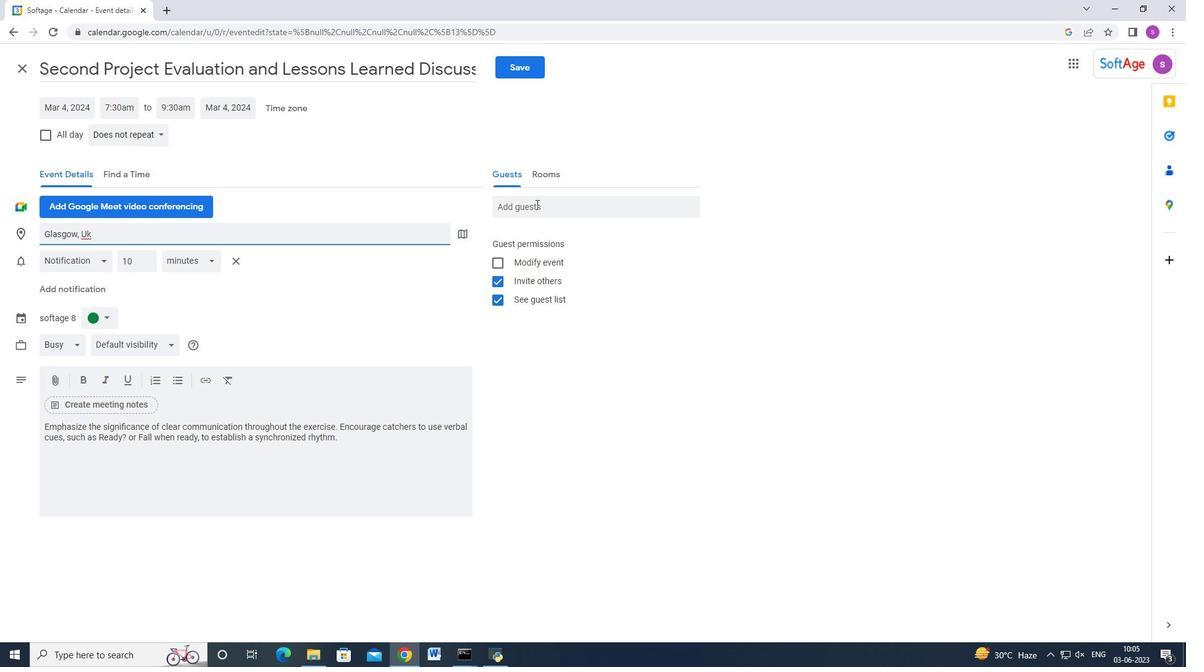 
Action: Key pressed softage.<Key.shift_r>5<Key.backspace>6<Key.shift_r>@softa<Key.backspace>age.net<Key.enter>softage.7<Key.shift_r>@softage.net<Key.enter>
Screenshot: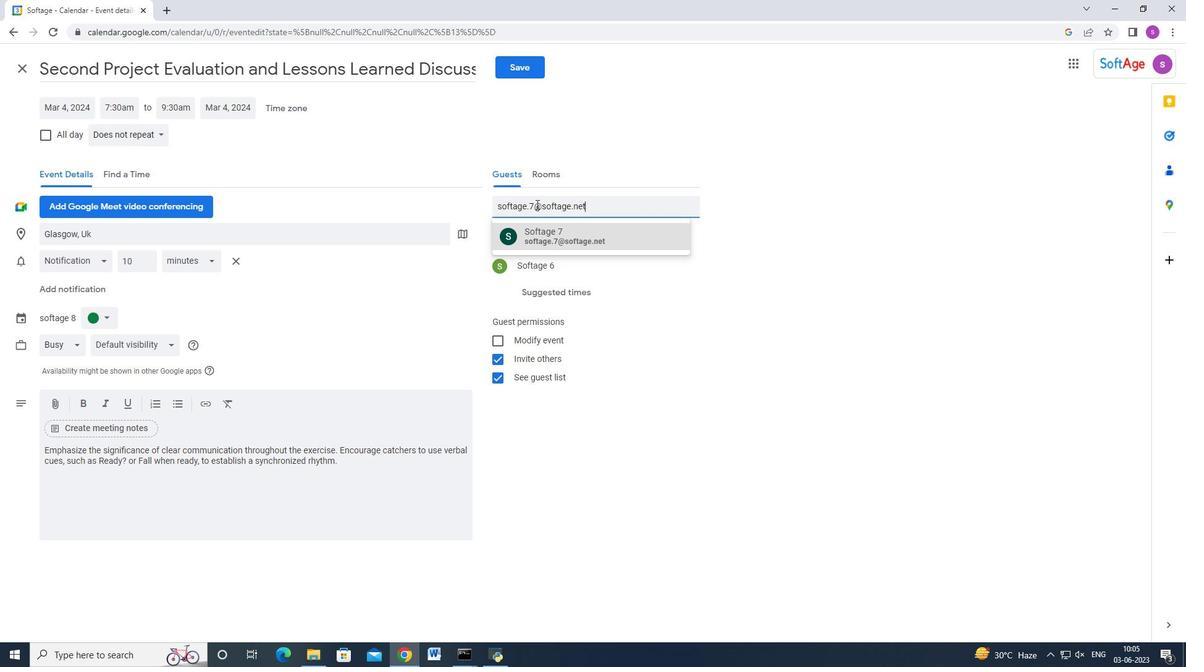 
Action: Mouse moved to (141, 128)
Screenshot: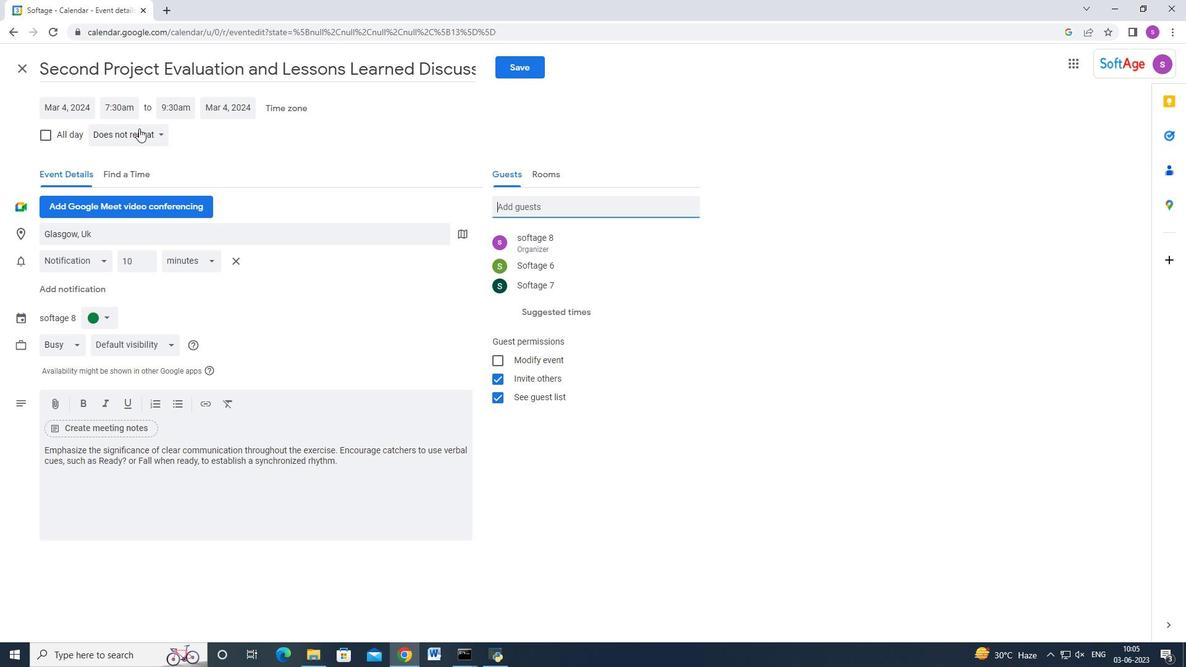 
Action: Mouse pressed left at (141, 128)
Screenshot: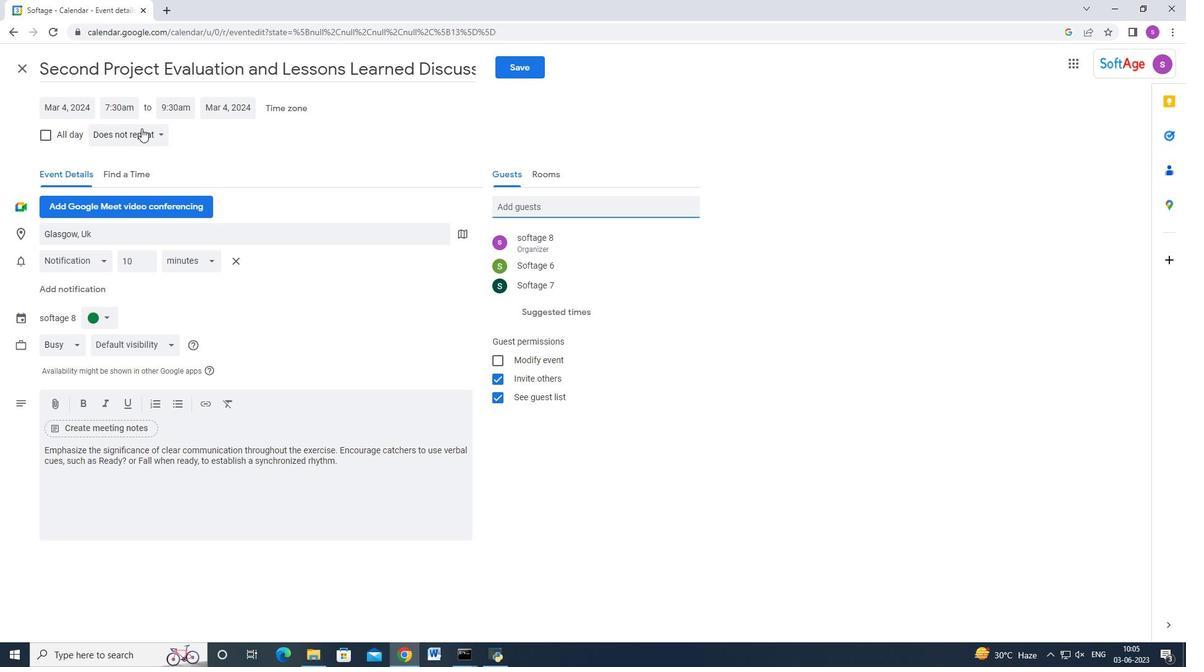 
Action: Mouse moved to (183, 250)
Screenshot: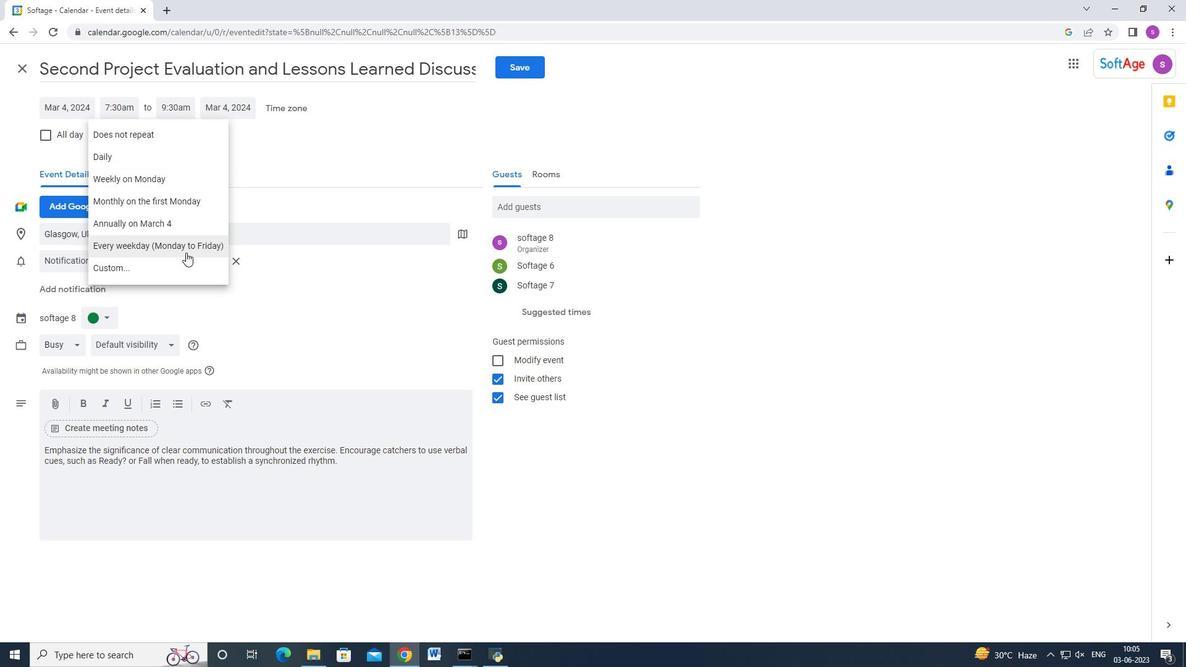 
Action: Mouse pressed left at (183, 250)
Screenshot: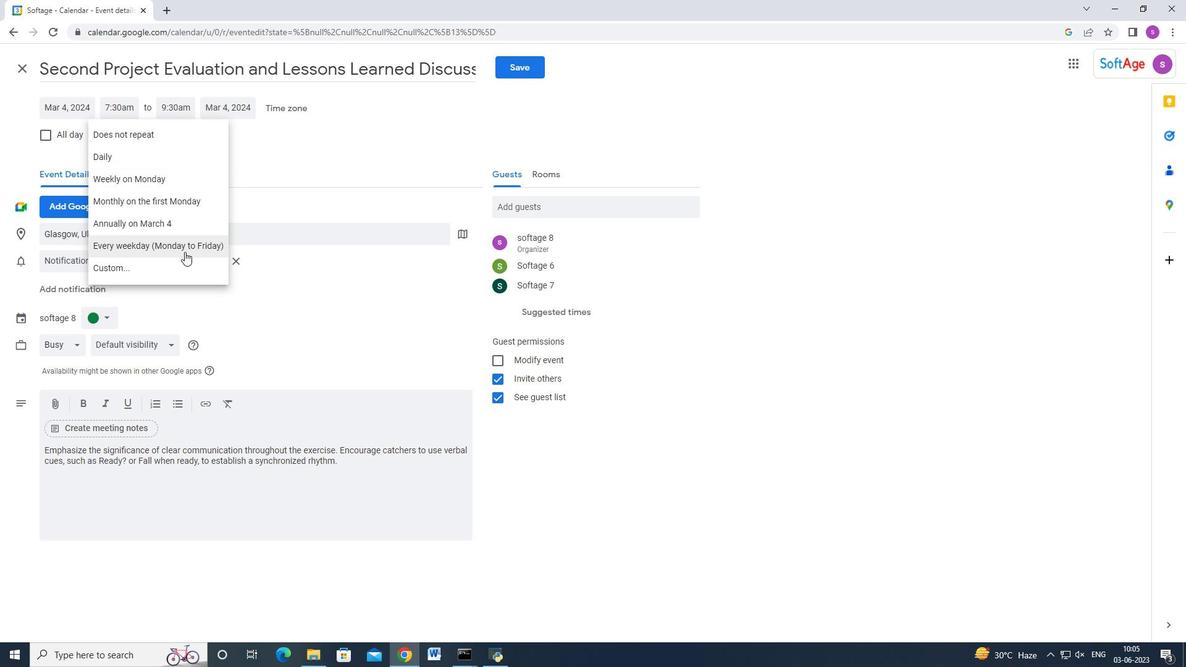 
Action: Mouse moved to (358, 367)
Screenshot: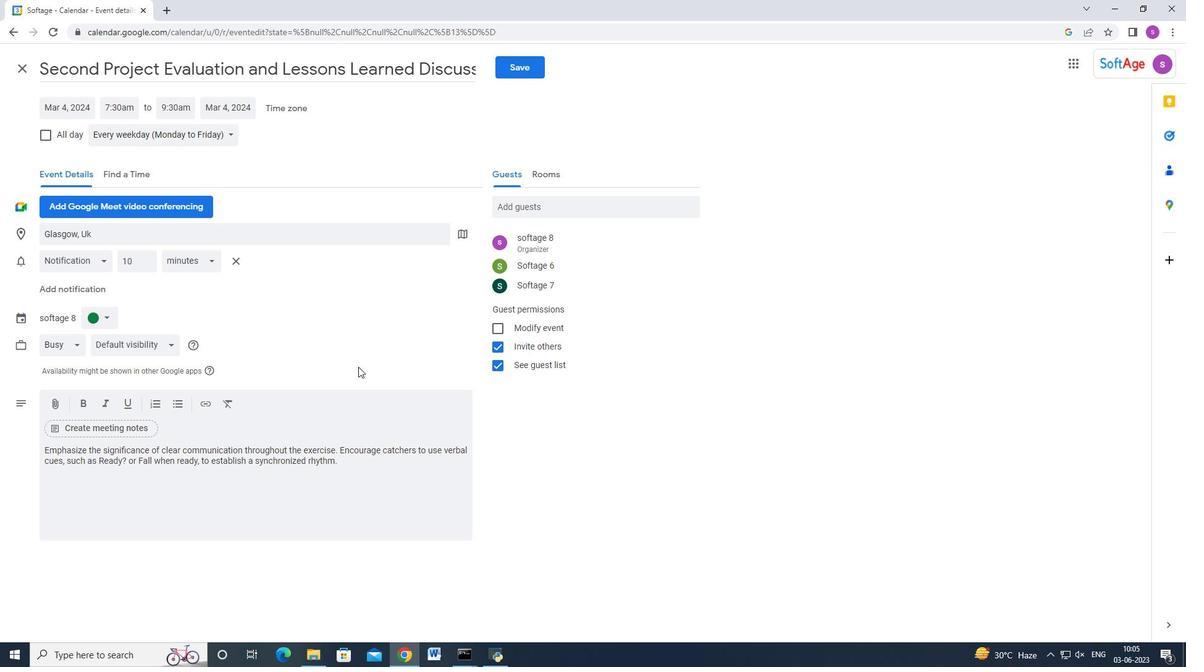 
Action: Mouse scrolled (358, 366) with delta (0, 0)
Screenshot: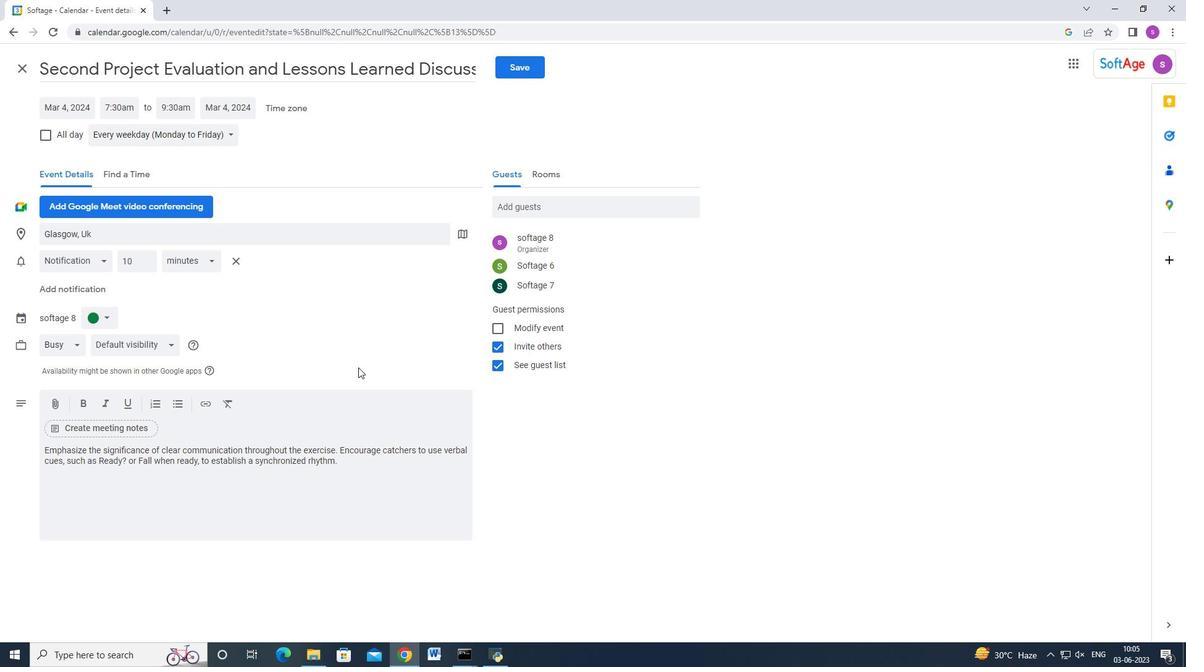 
Action: Mouse moved to (515, 69)
Screenshot: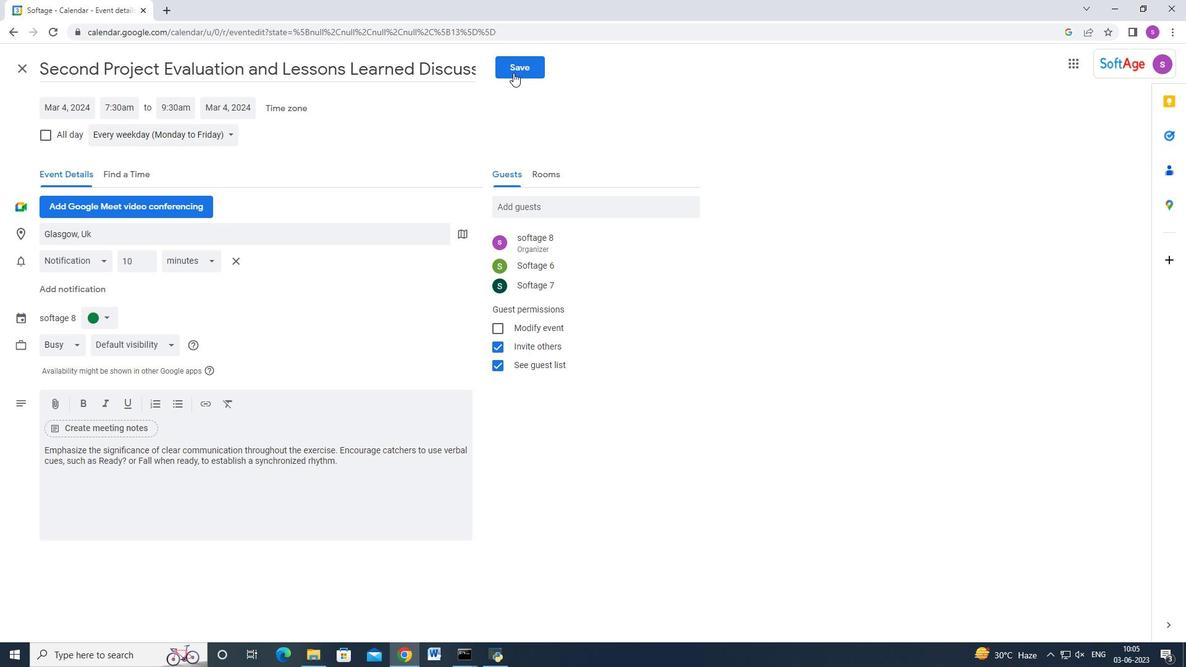 
Action: Mouse pressed left at (515, 69)
Screenshot: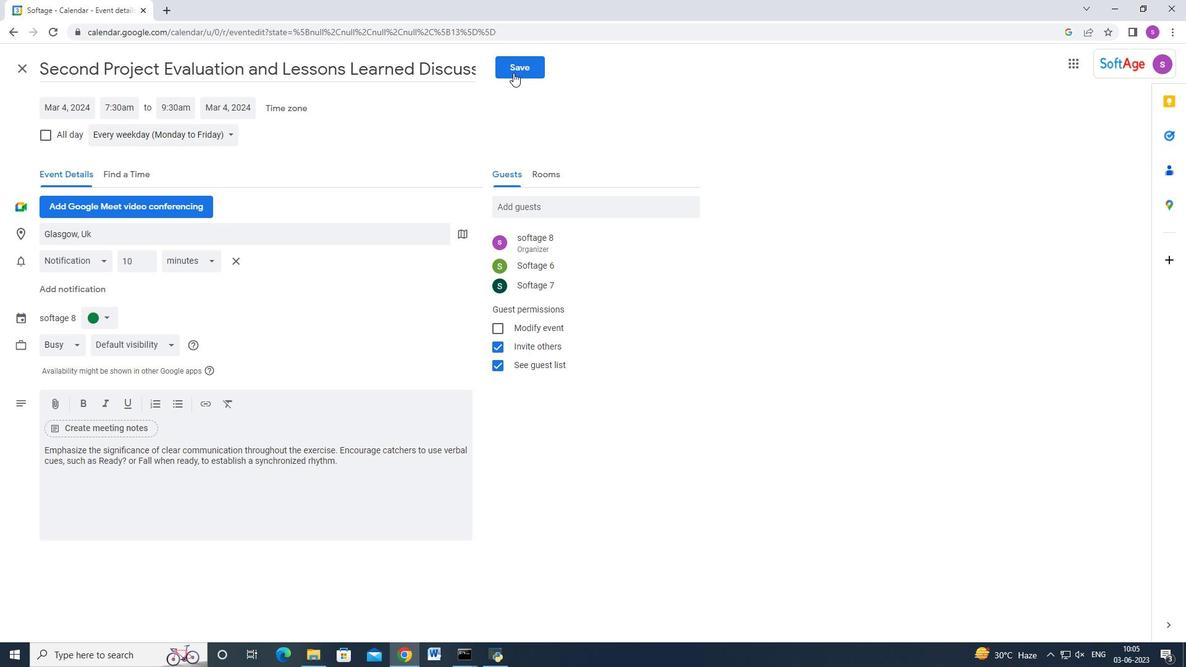 
Action: Mouse moved to (610, 262)
Screenshot: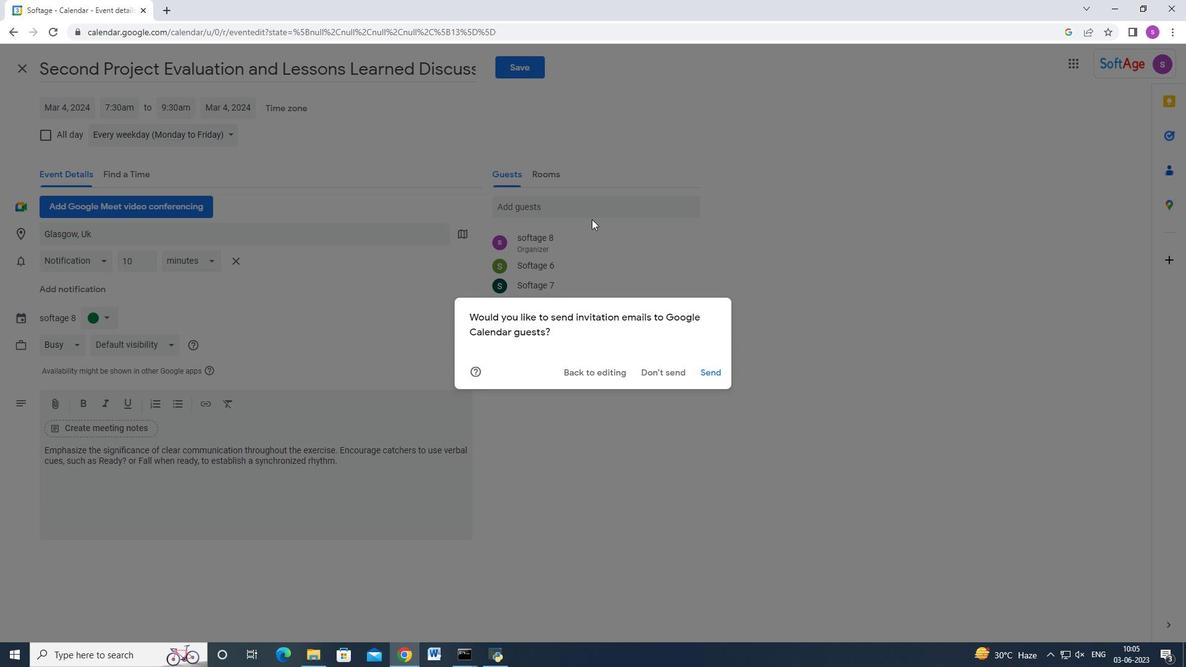 
